 Task: Search one way flight ticket for 5 adults, 2 children, 1 infant in seat and 2 infants on lap in economy from Kenai: Kenai Municipal Airport to Fort Wayne: Fort Wayne International Airport on 5-4-2023. Choice of flights is Alaska. Number of bags: 1 carry on bag and 1 checked bag. Price is upto 87000. Outbound departure time preference is 22:45.
Action: Mouse moved to (316, 273)
Screenshot: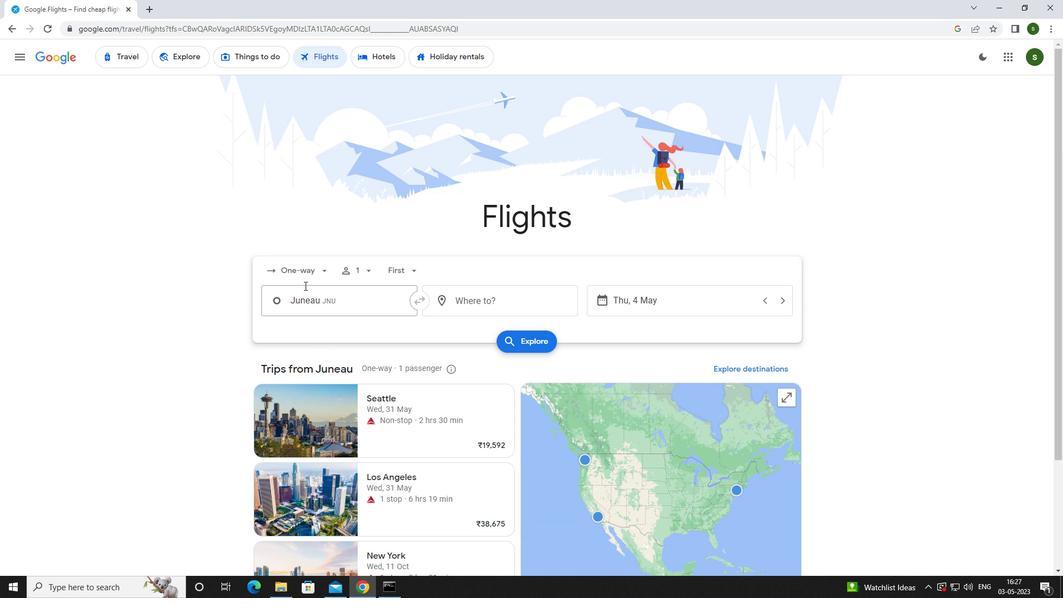 
Action: Mouse pressed left at (316, 273)
Screenshot: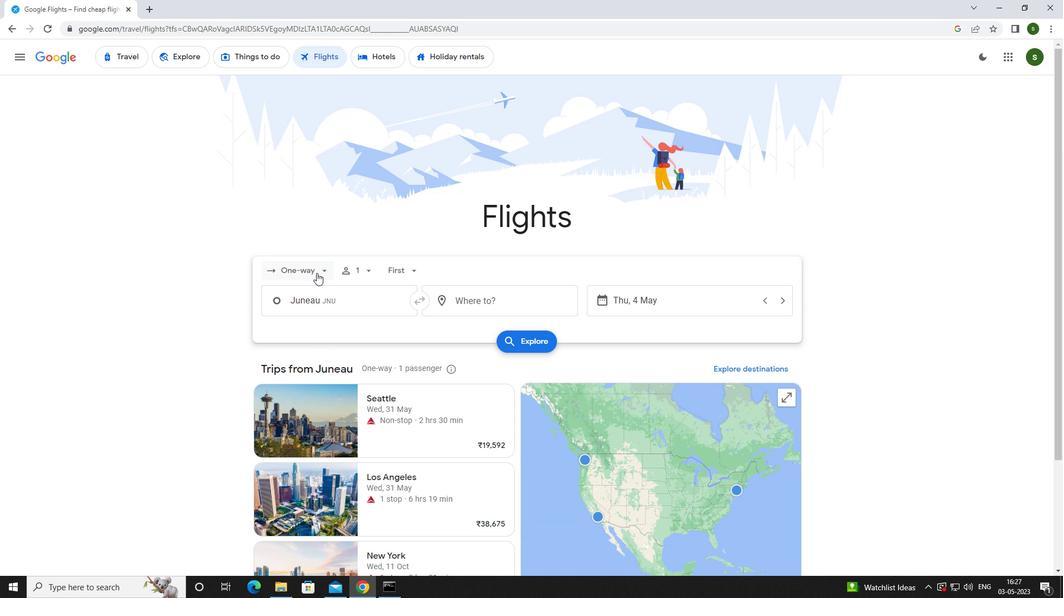 
Action: Mouse moved to (320, 316)
Screenshot: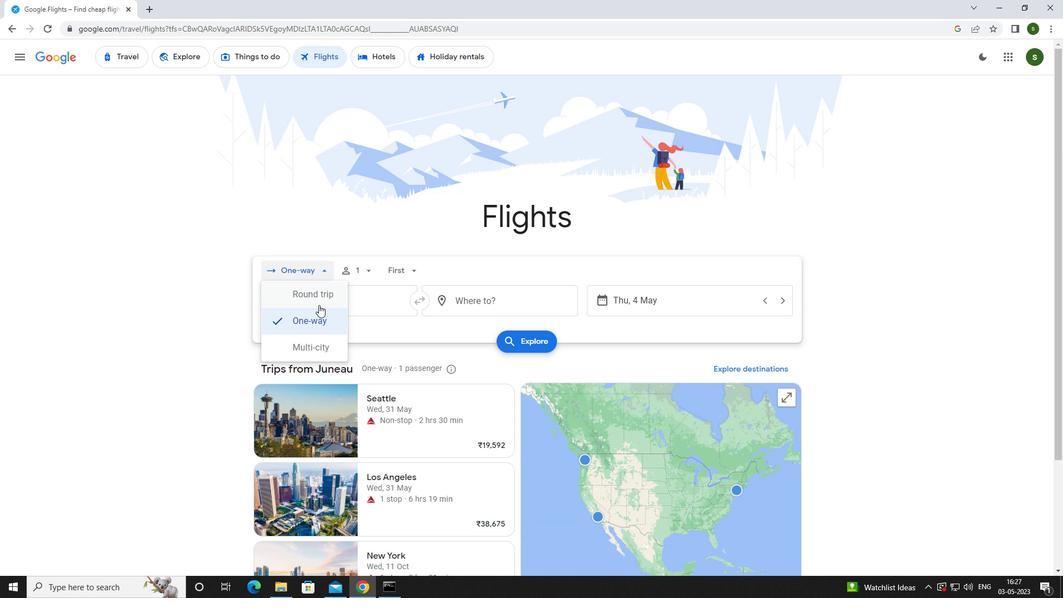 
Action: Mouse pressed left at (320, 316)
Screenshot: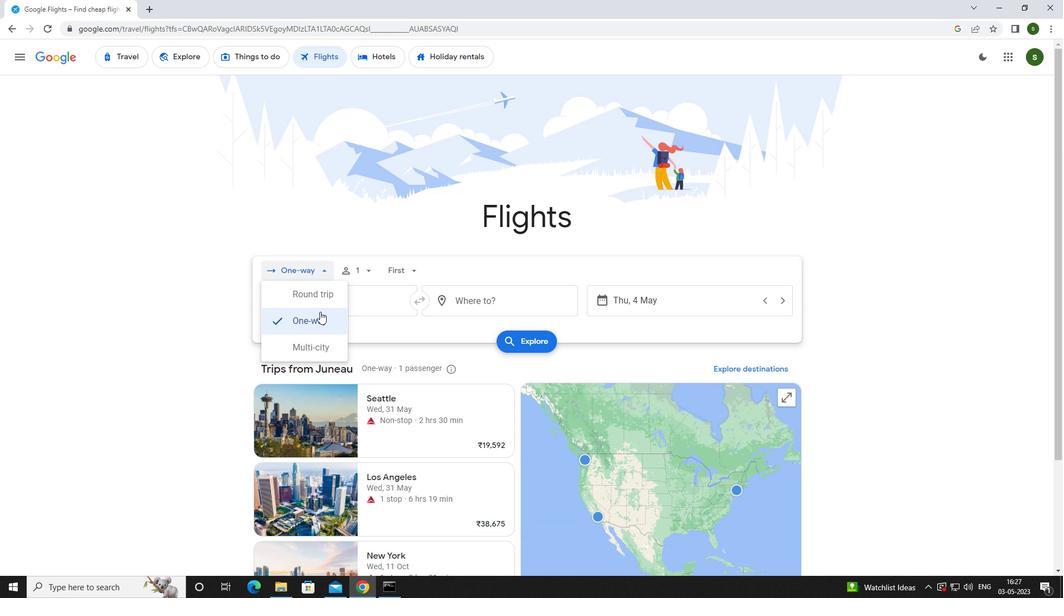 
Action: Mouse moved to (367, 272)
Screenshot: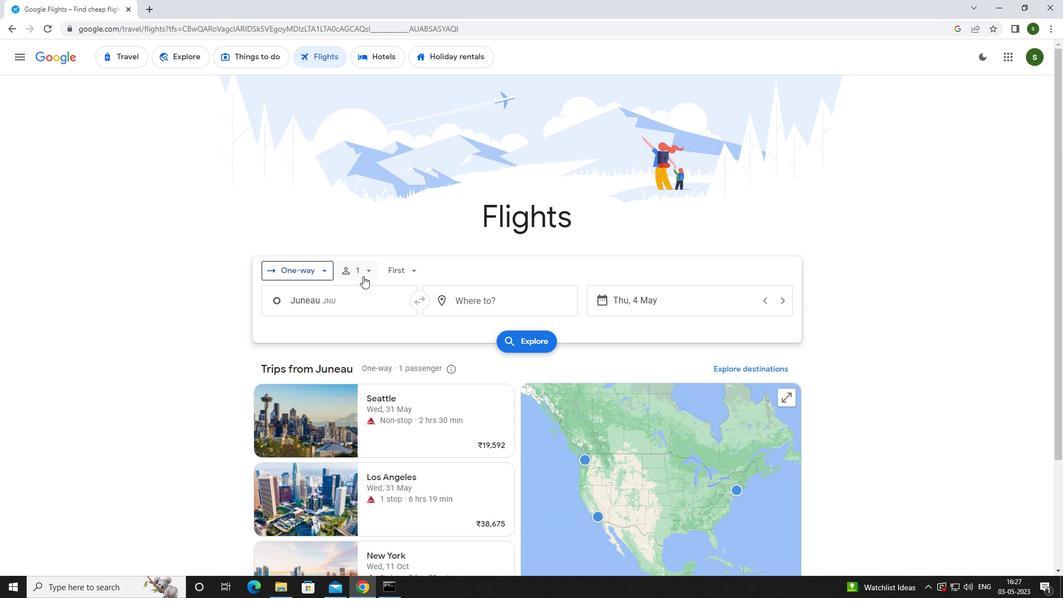 
Action: Mouse pressed left at (367, 272)
Screenshot: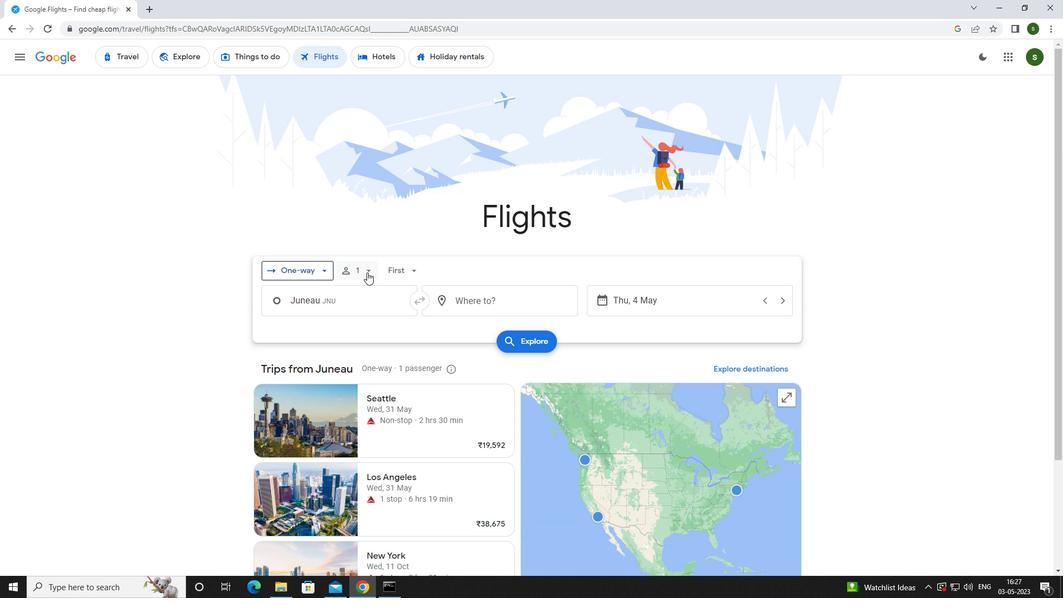 
Action: Mouse moved to (452, 299)
Screenshot: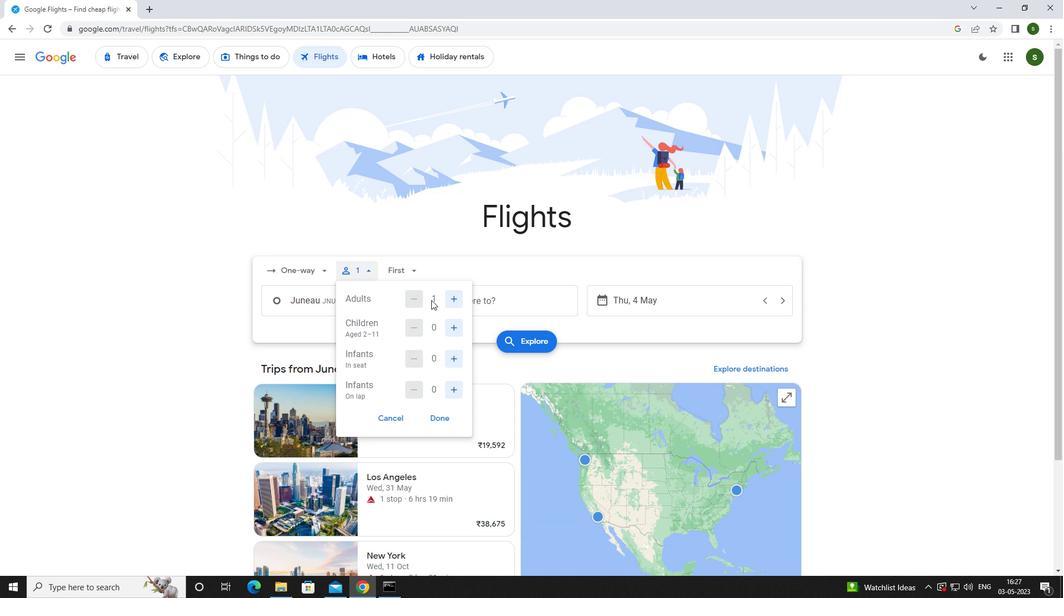 
Action: Mouse pressed left at (452, 299)
Screenshot: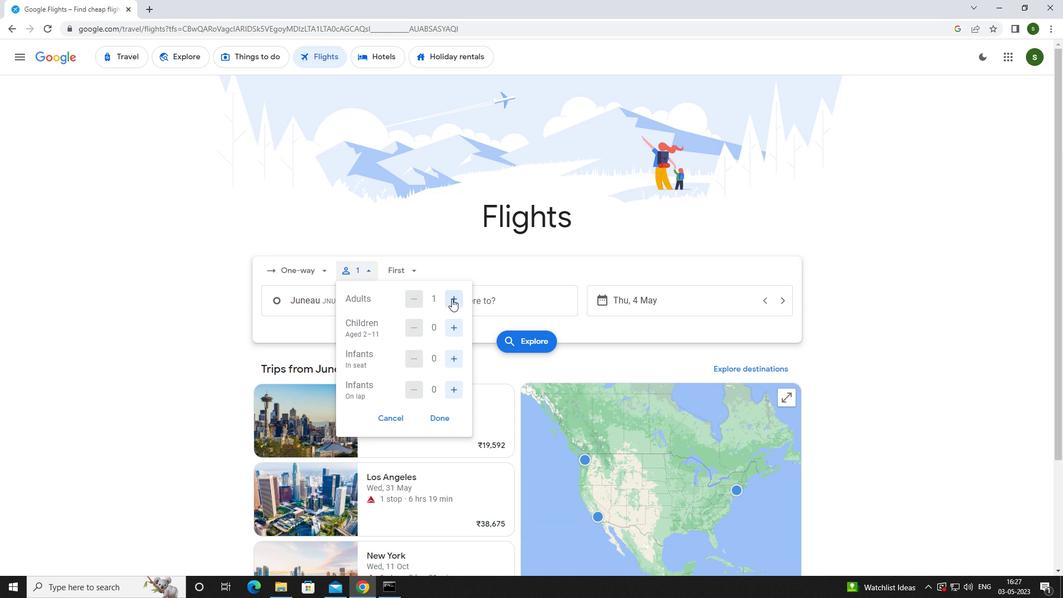 
Action: Mouse pressed left at (452, 299)
Screenshot: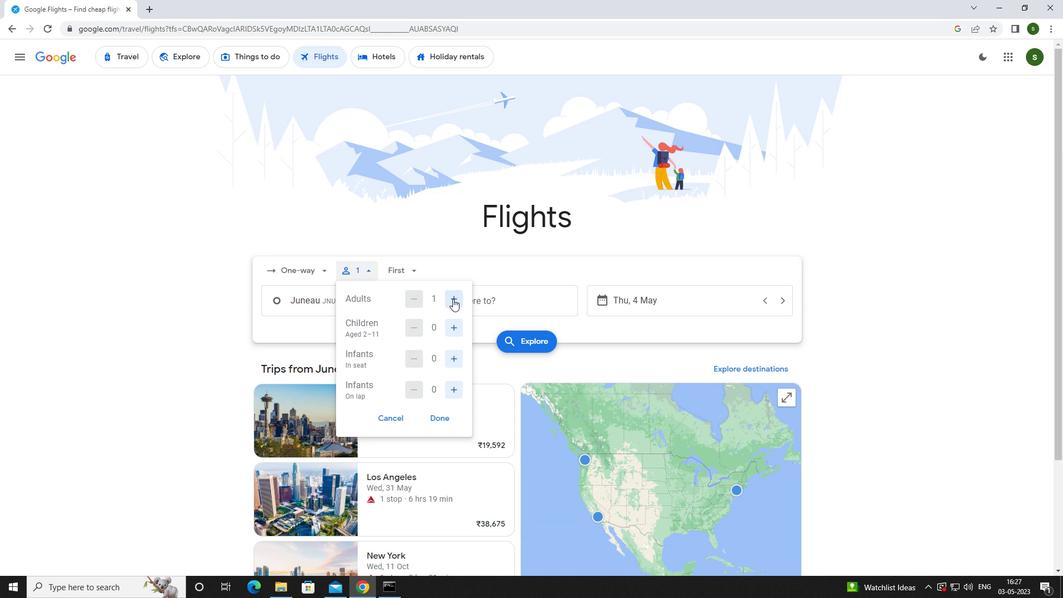 
Action: Mouse pressed left at (452, 299)
Screenshot: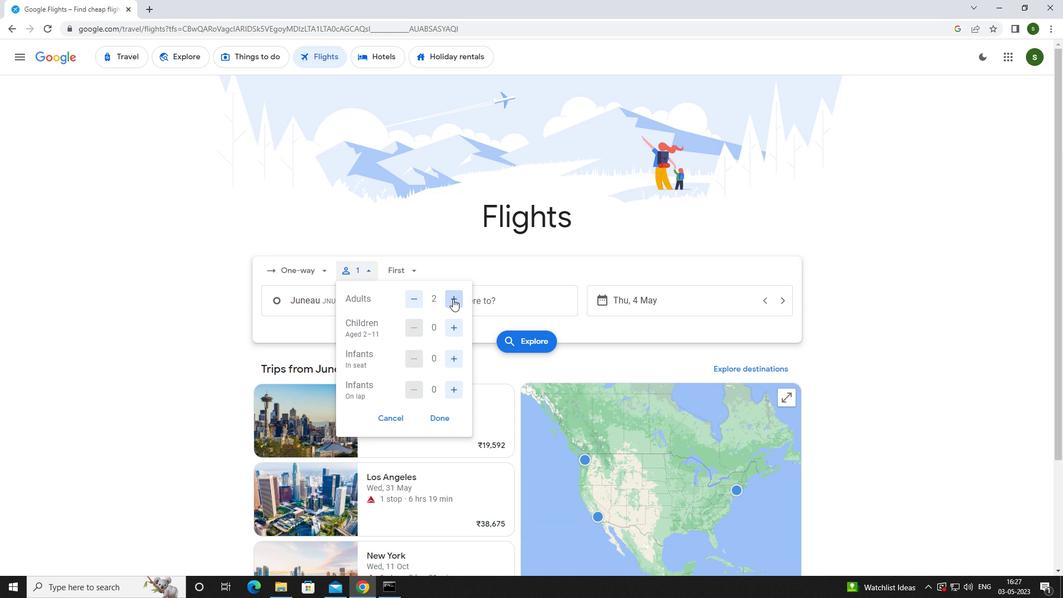
Action: Mouse pressed left at (452, 299)
Screenshot: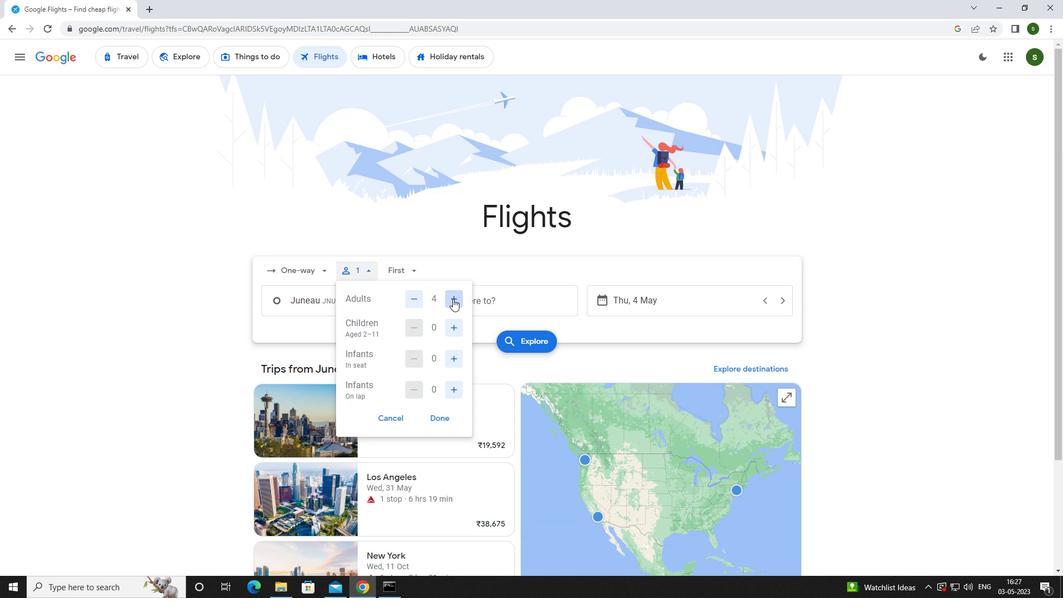 
Action: Mouse moved to (454, 324)
Screenshot: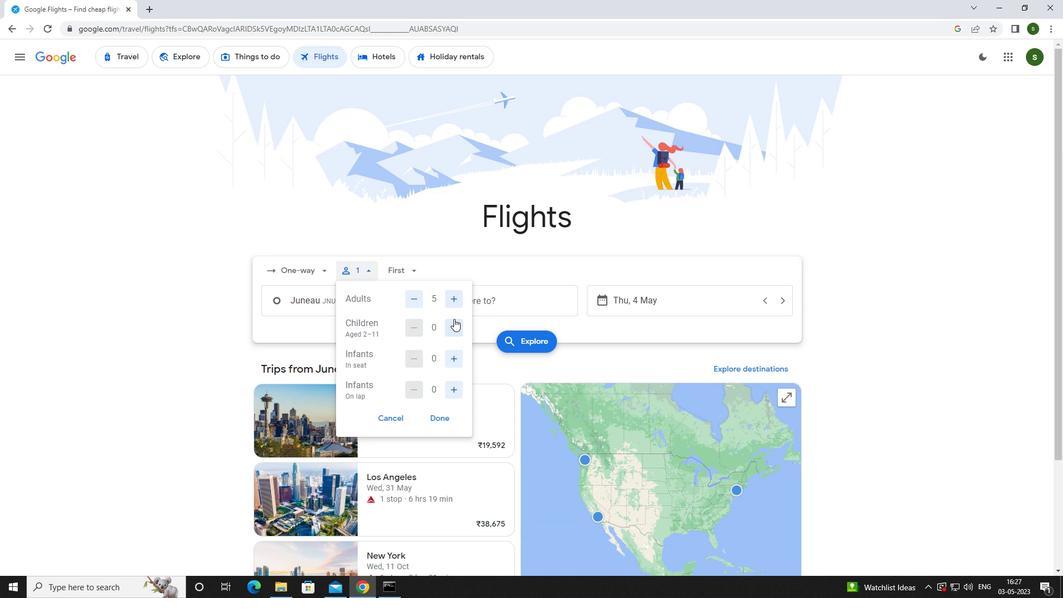 
Action: Mouse pressed left at (454, 324)
Screenshot: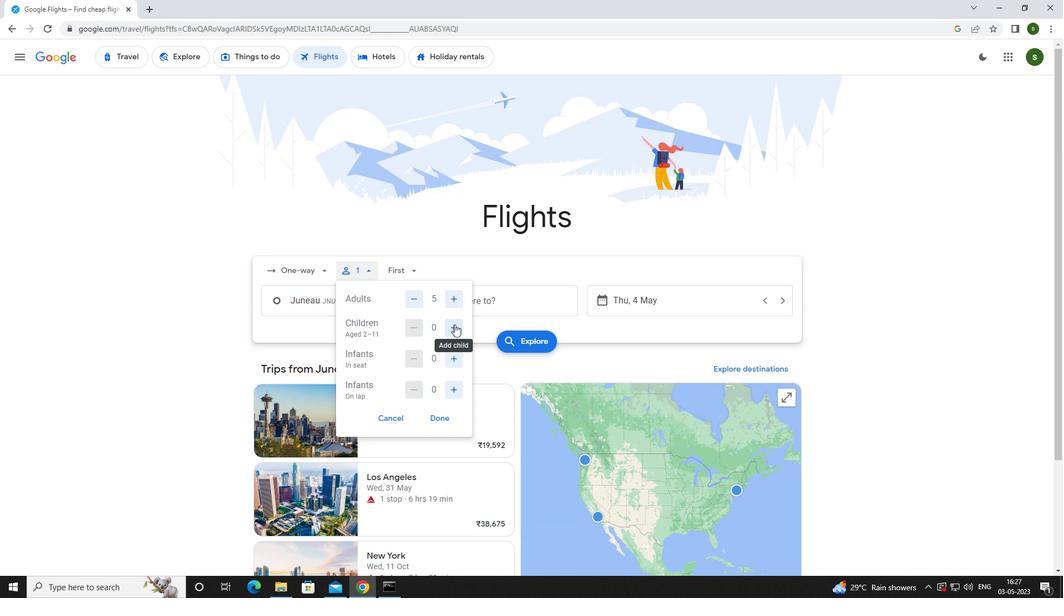 
Action: Mouse pressed left at (454, 324)
Screenshot: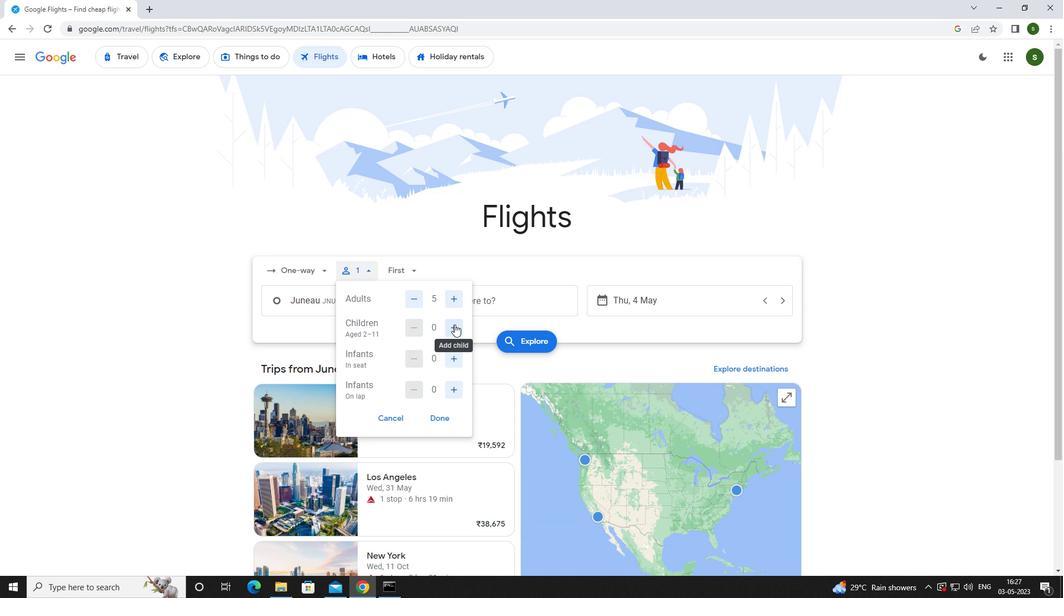 
Action: Mouse moved to (452, 358)
Screenshot: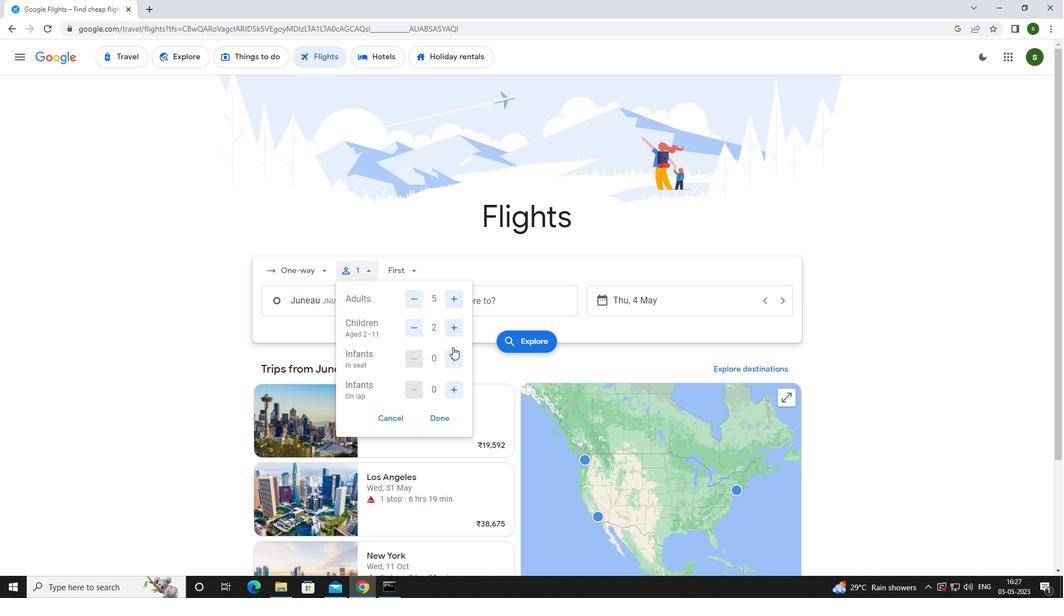 
Action: Mouse pressed left at (452, 358)
Screenshot: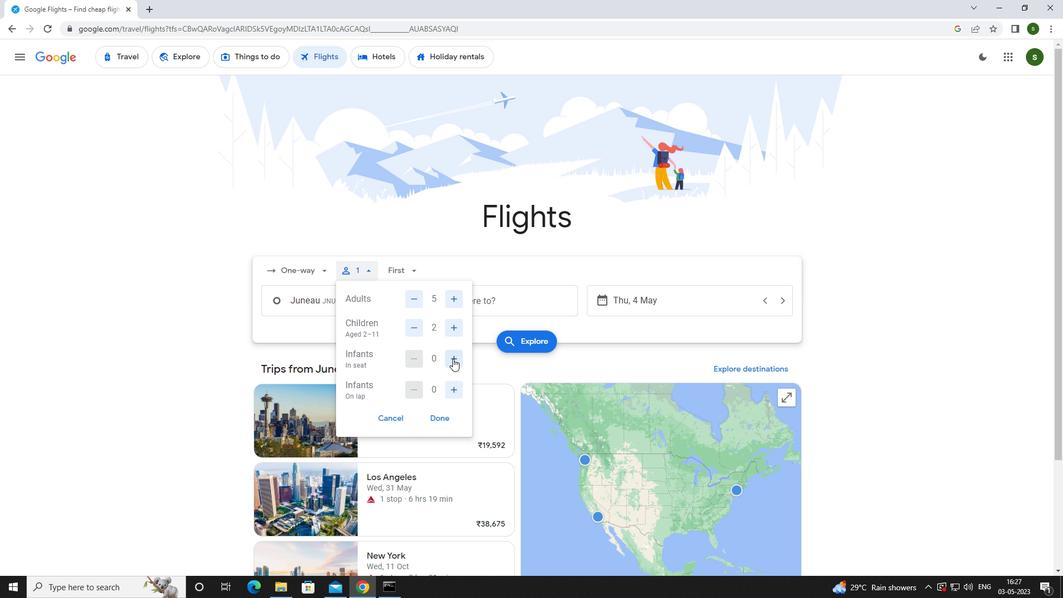 
Action: Mouse moved to (455, 393)
Screenshot: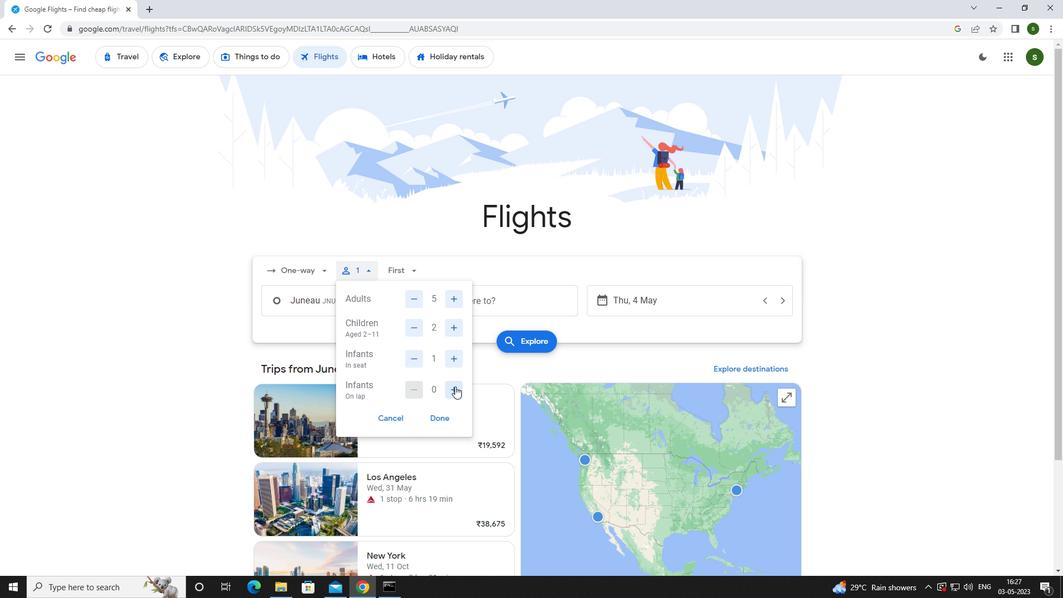 
Action: Mouse pressed left at (455, 393)
Screenshot: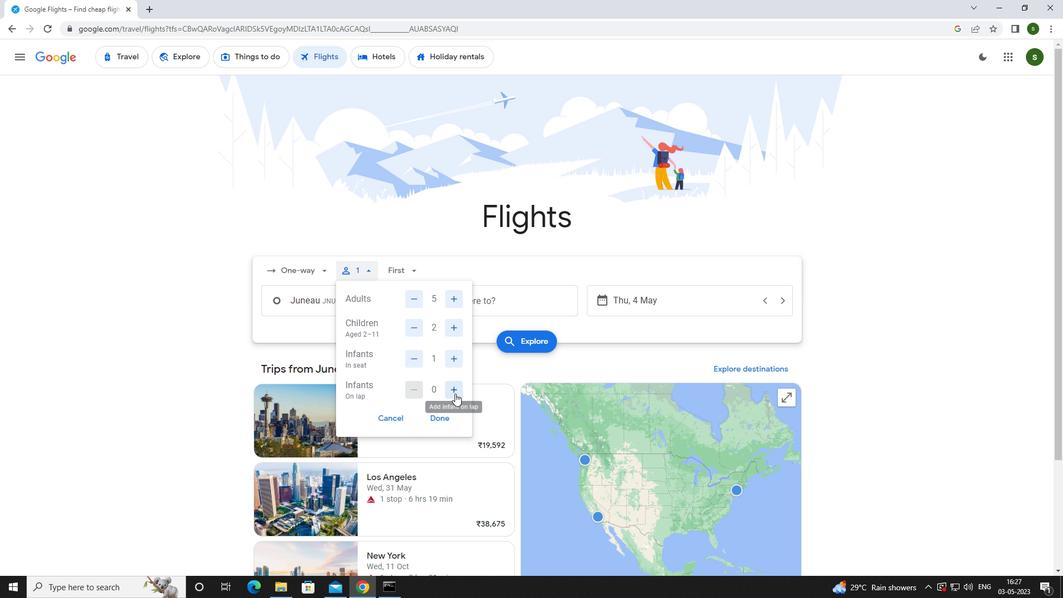 
Action: Mouse moved to (413, 264)
Screenshot: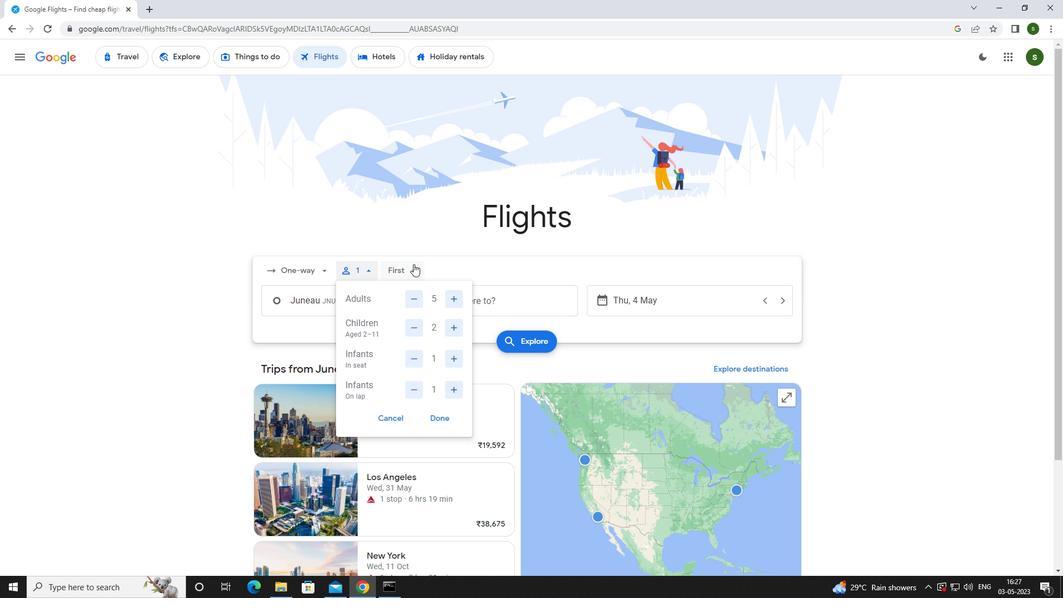 
Action: Mouse pressed left at (413, 264)
Screenshot: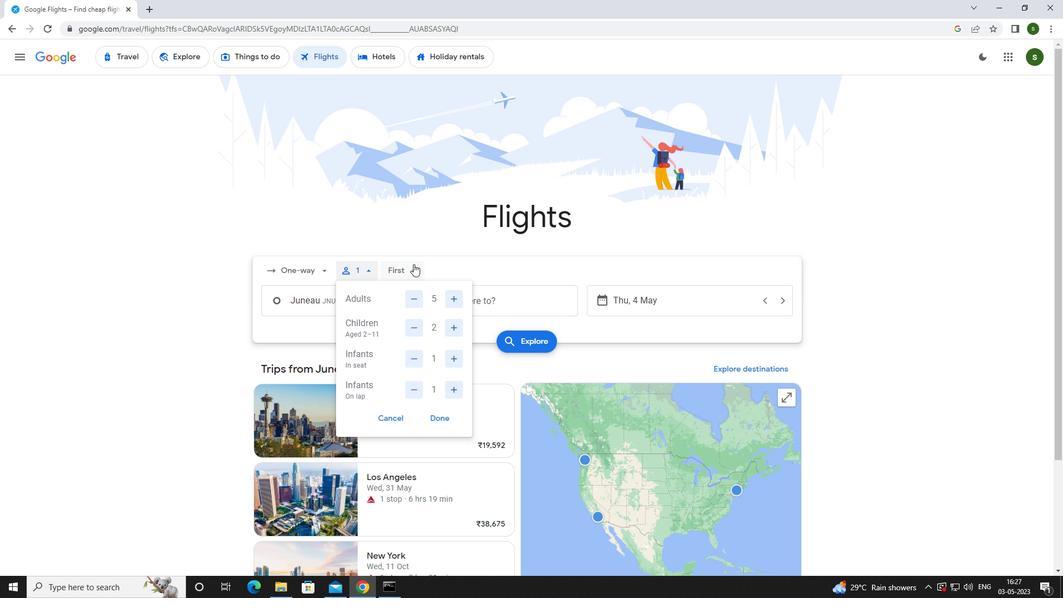 
Action: Mouse moved to (422, 296)
Screenshot: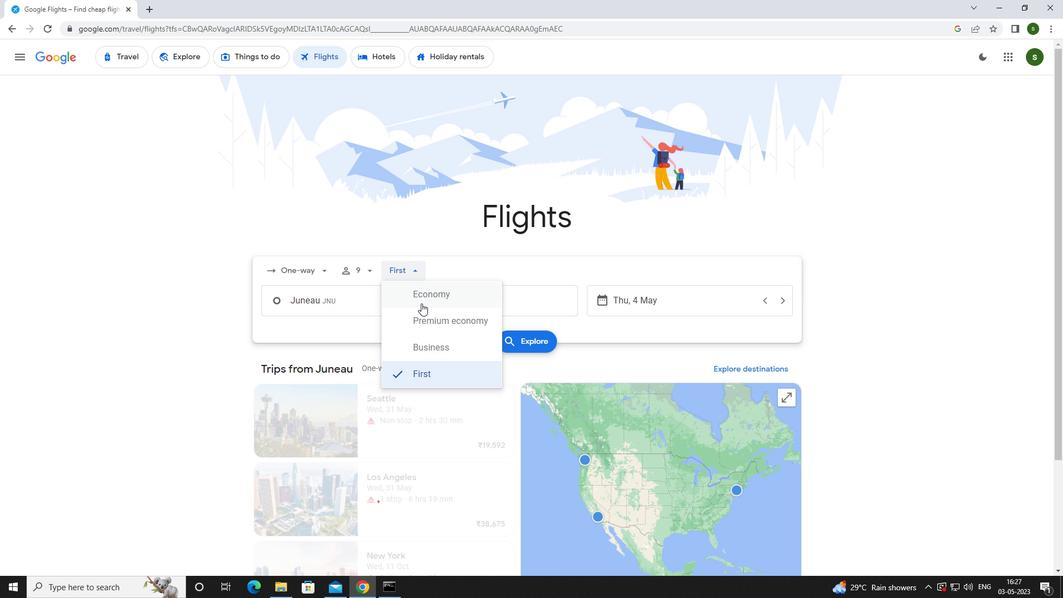 
Action: Mouse pressed left at (422, 296)
Screenshot: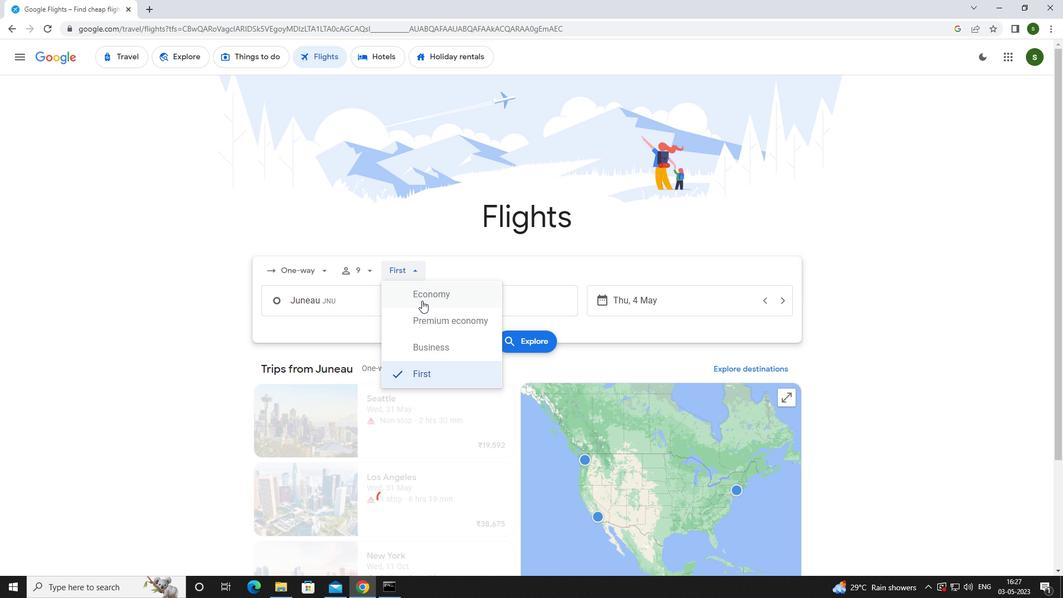 
Action: Mouse moved to (389, 302)
Screenshot: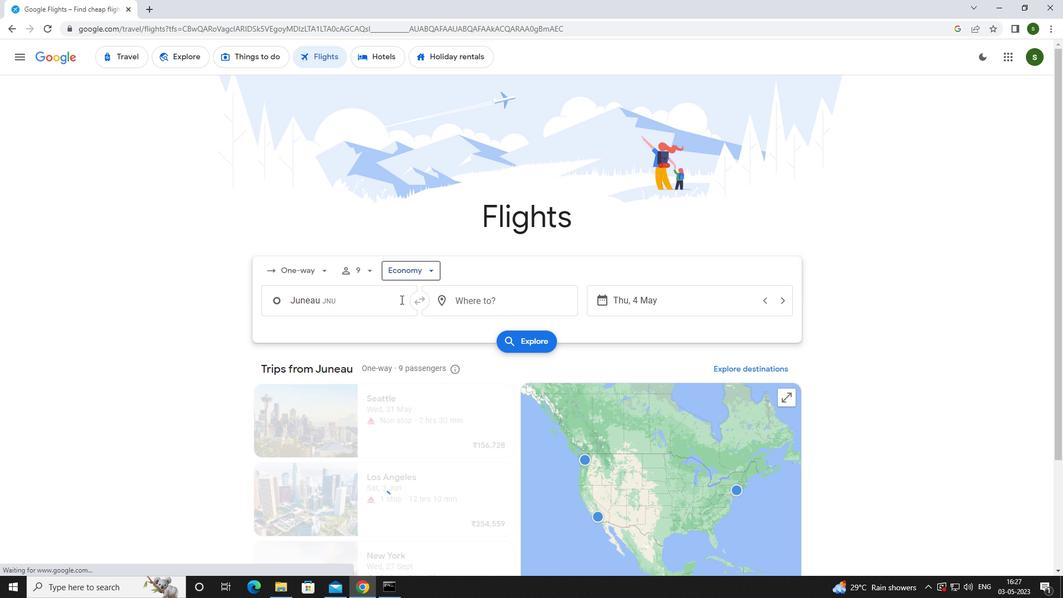 
Action: Mouse pressed left at (389, 302)
Screenshot: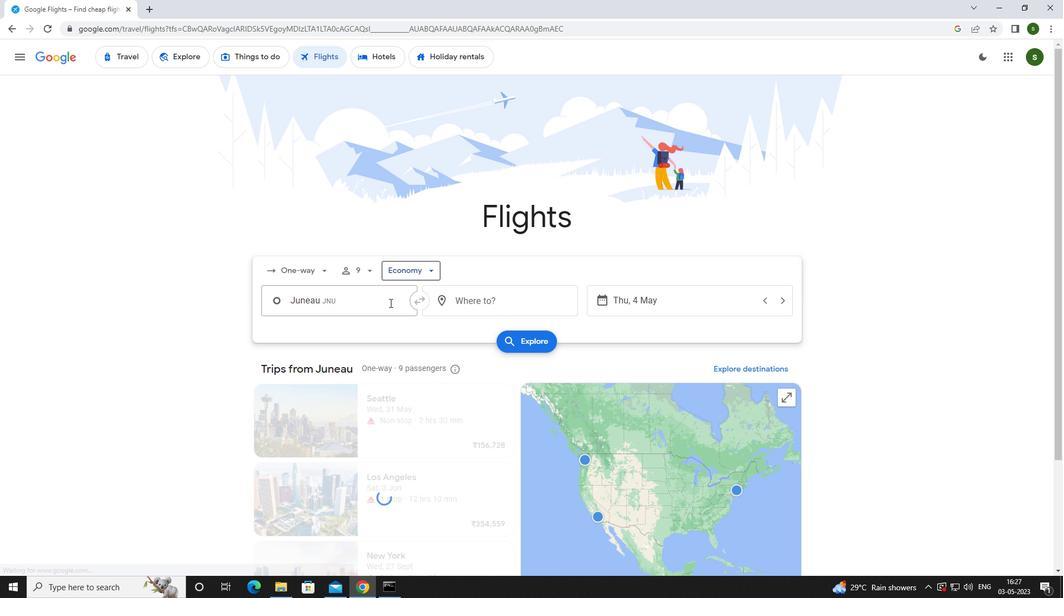 
Action: Mouse moved to (388, 302)
Screenshot: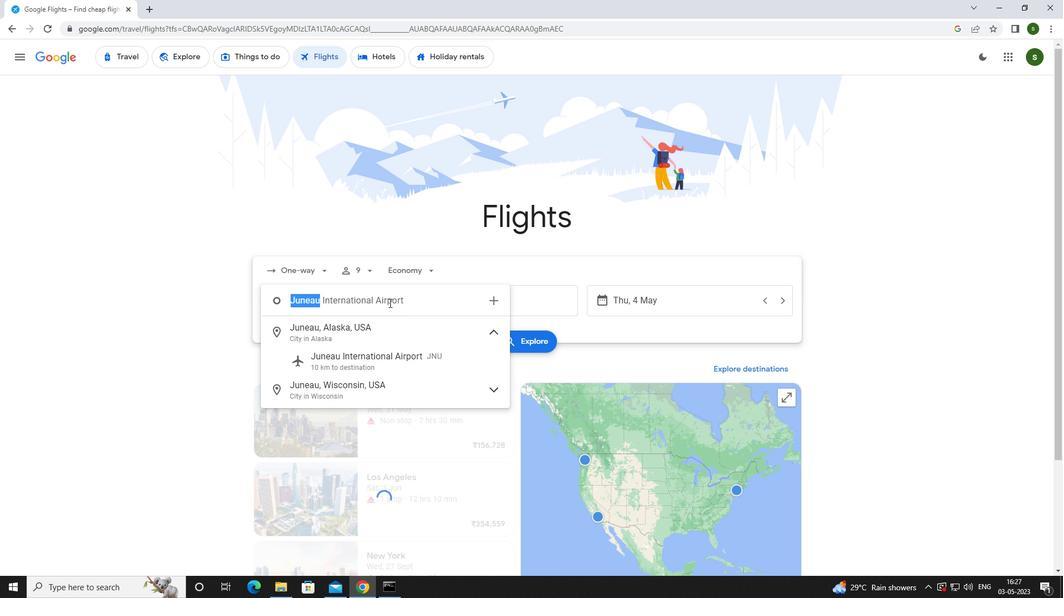 
Action: Key pressed <Key.caps_lock>k<Key.caps_lock>enai
Screenshot: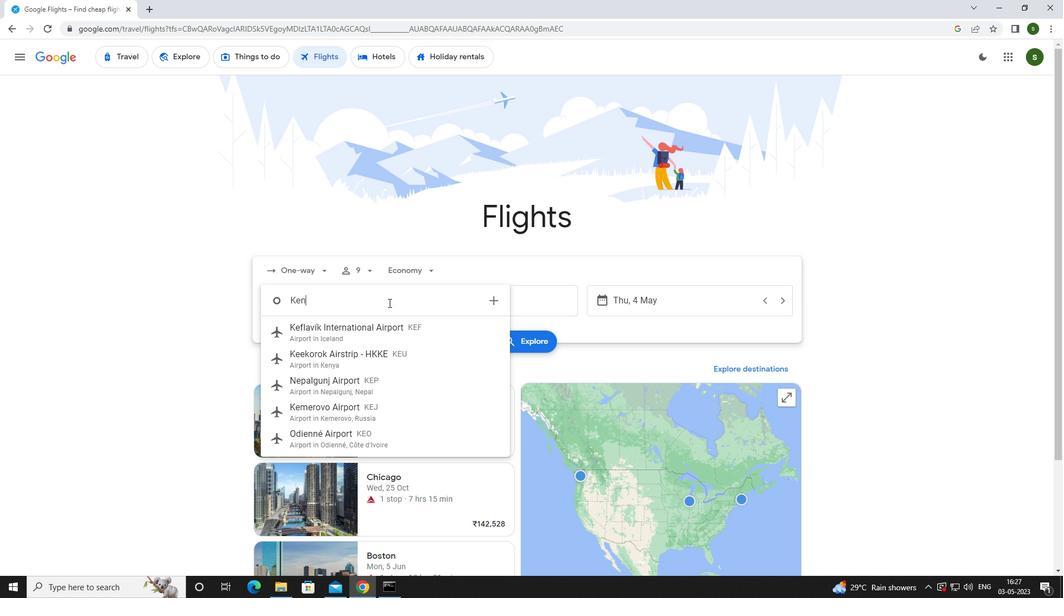 
Action: Mouse moved to (397, 388)
Screenshot: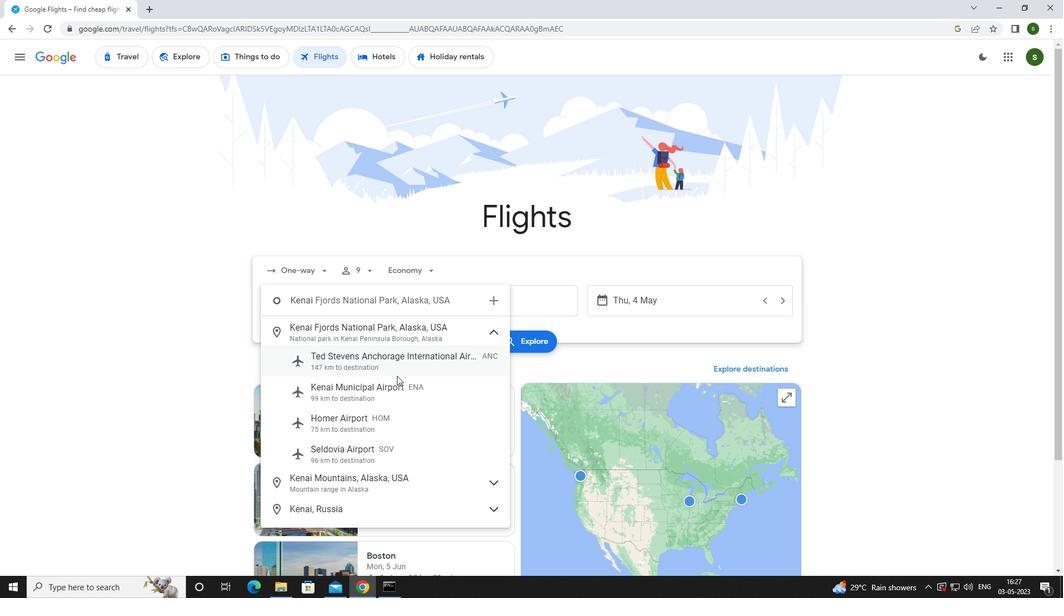 
Action: Mouse pressed left at (397, 388)
Screenshot: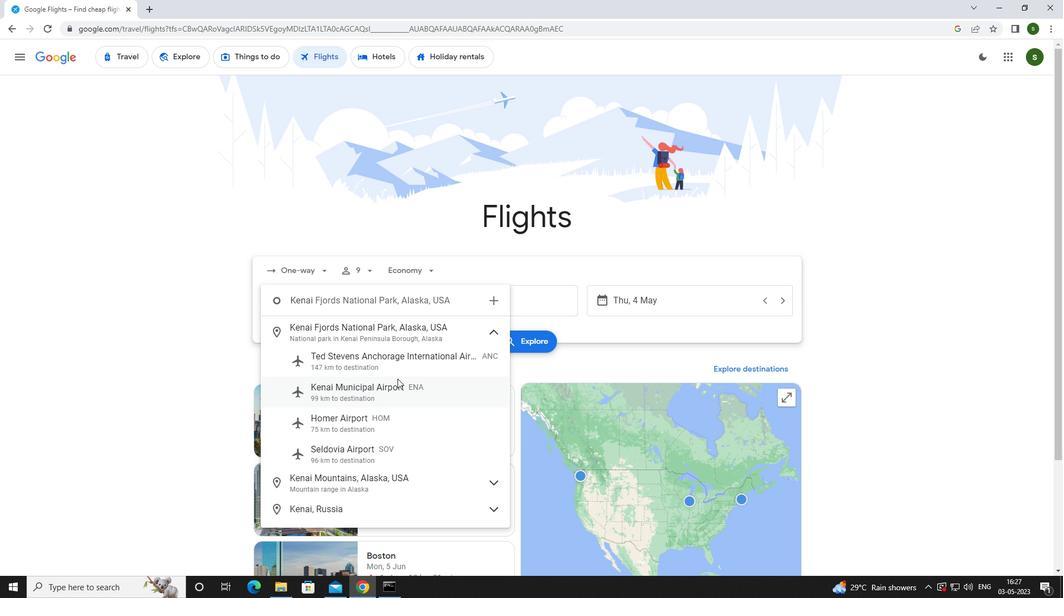 
Action: Mouse moved to (505, 299)
Screenshot: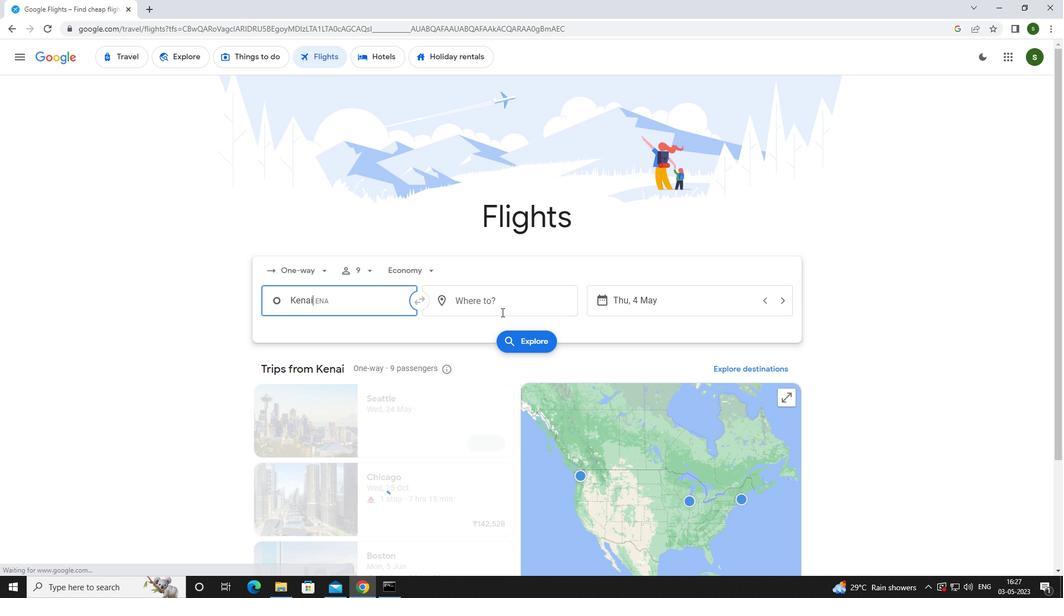 
Action: Mouse pressed left at (505, 299)
Screenshot: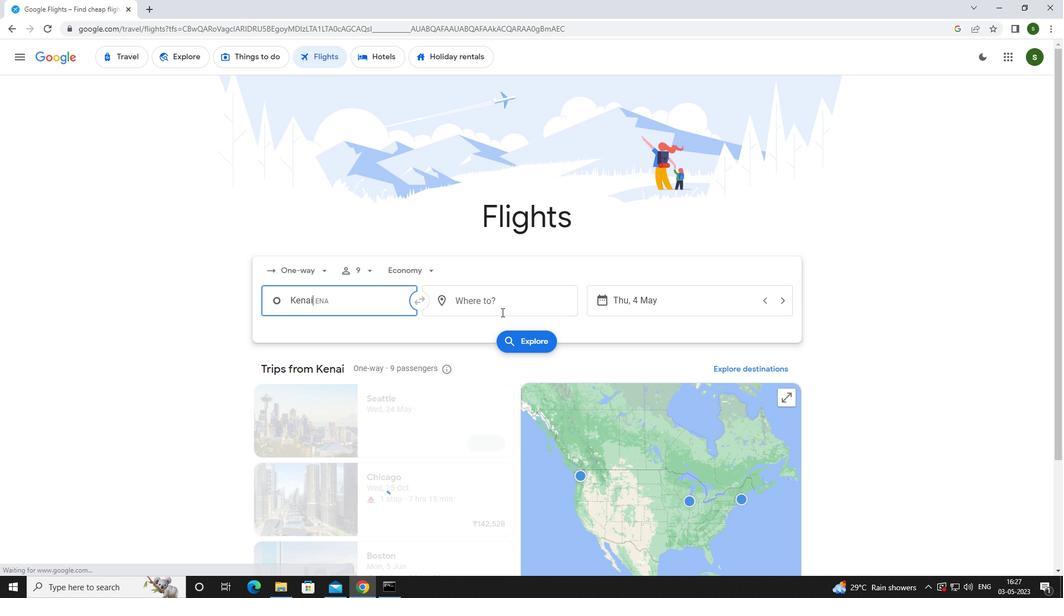 
Action: Mouse moved to (506, 297)
Screenshot: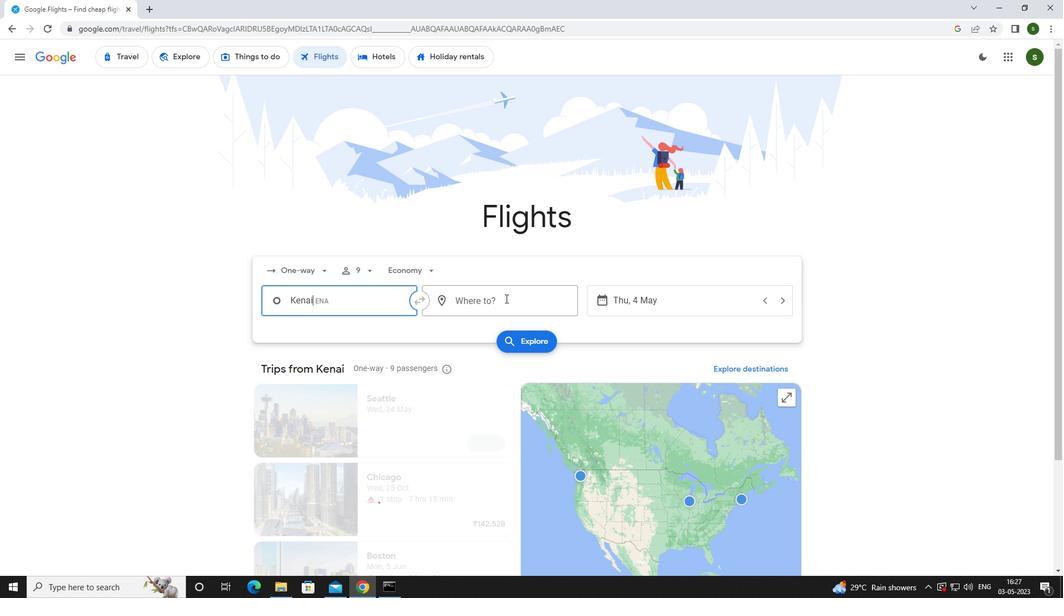 
Action: Key pressed <Key.caps_lock>
Screenshot: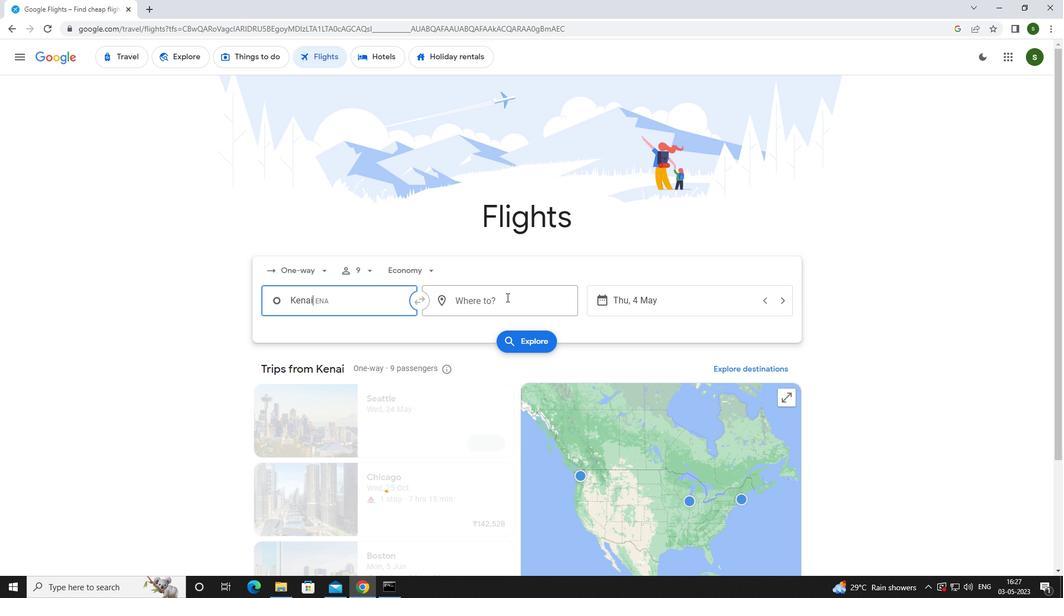 
Action: Mouse moved to (506, 297)
Screenshot: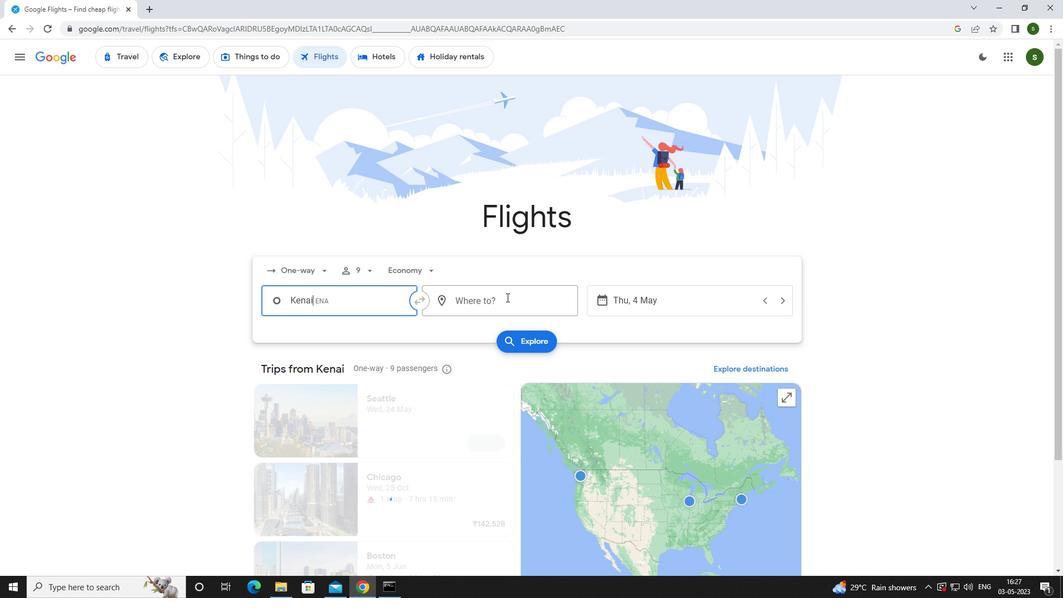 
Action: Mouse pressed left at (506, 297)
Screenshot: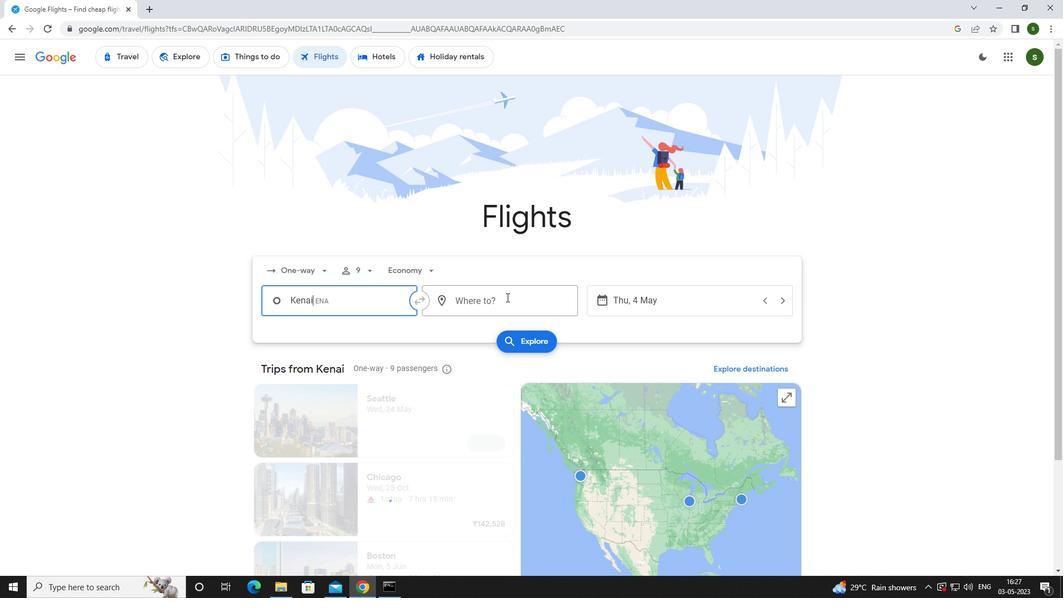 
Action: Key pressed f<Key.caps_lock>ort<Key.space><Key.caps_lock>w<Key.caps_lock>Ay
Screenshot: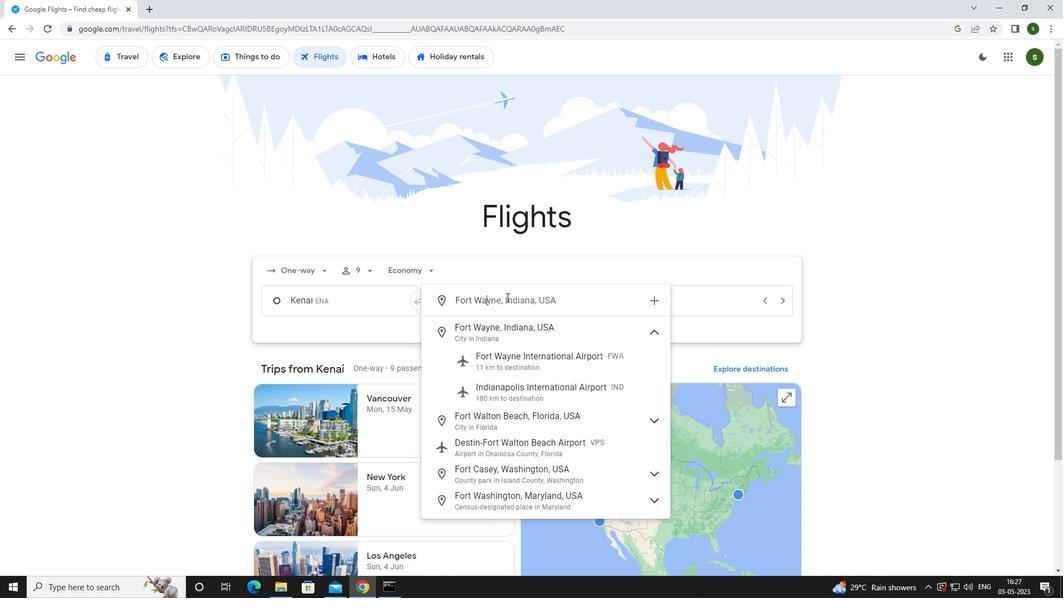 
Action: Mouse moved to (506, 355)
Screenshot: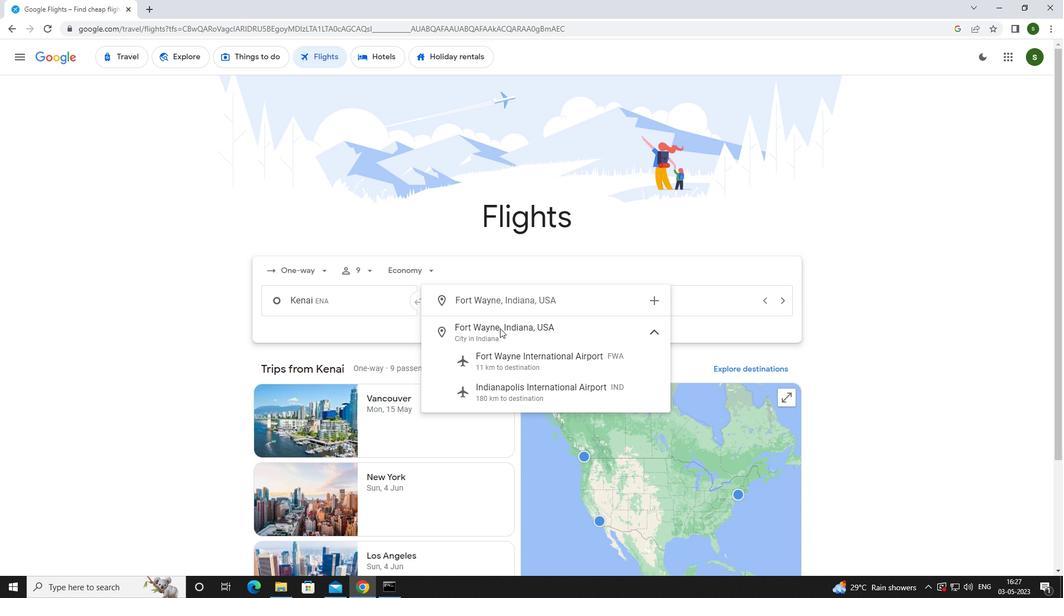 
Action: Mouse pressed left at (506, 355)
Screenshot: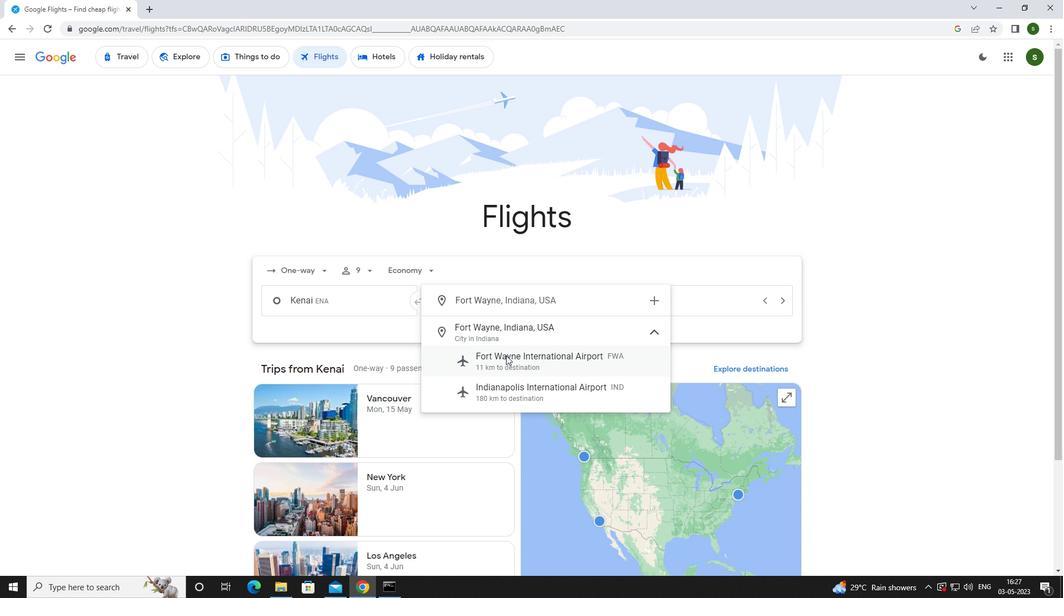 
Action: Mouse moved to (695, 307)
Screenshot: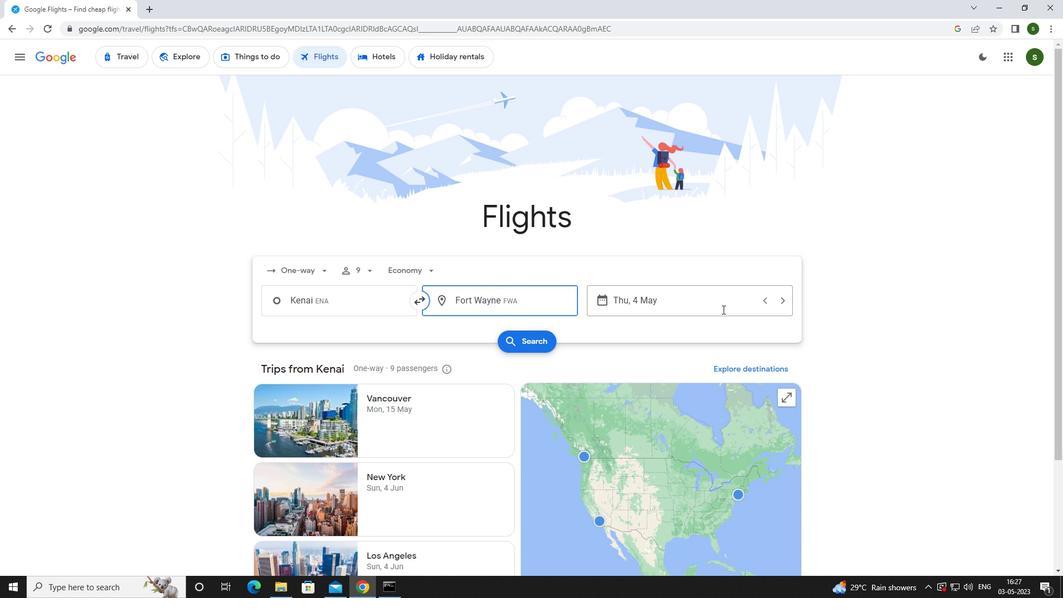 
Action: Mouse pressed left at (695, 307)
Screenshot: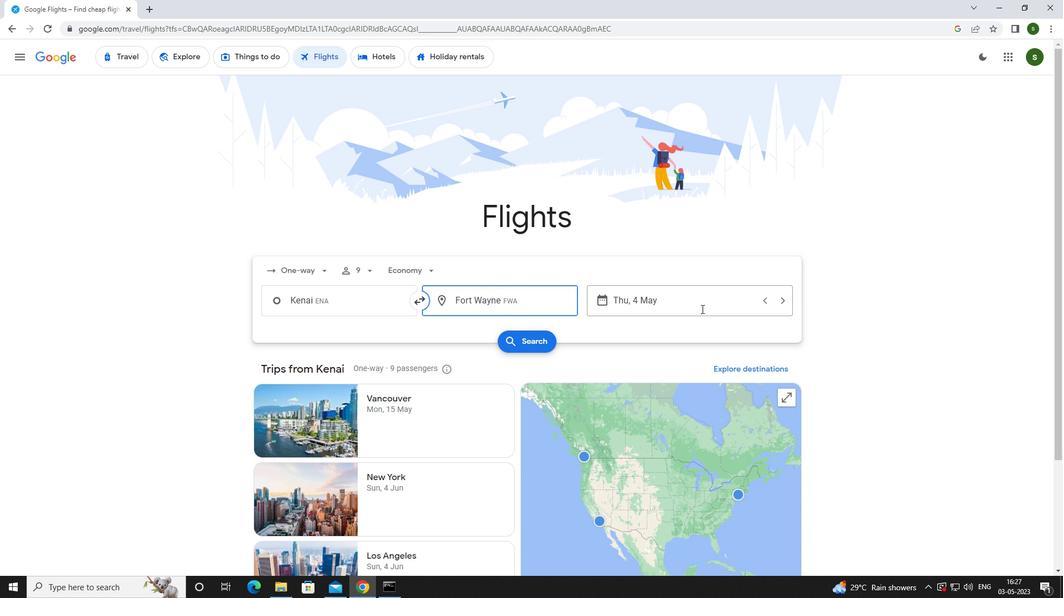 
Action: Mouse moved to (506, 371)
Screenshot: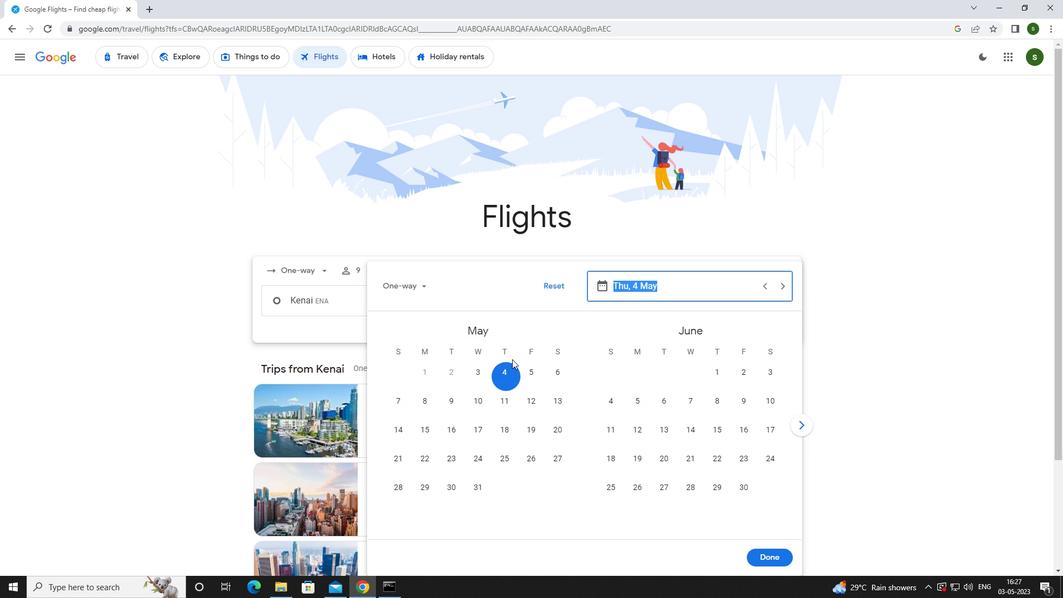 
Action: Mouse pressed left at (506, 371)
Screenshot: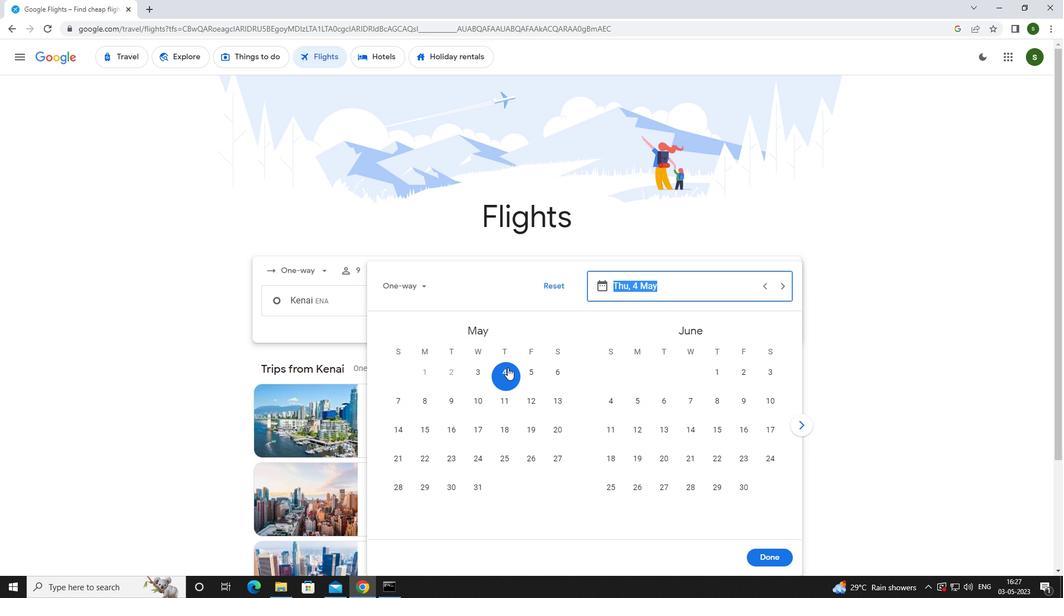 
Action: Mouse moved to (750, 552)
Screenshot: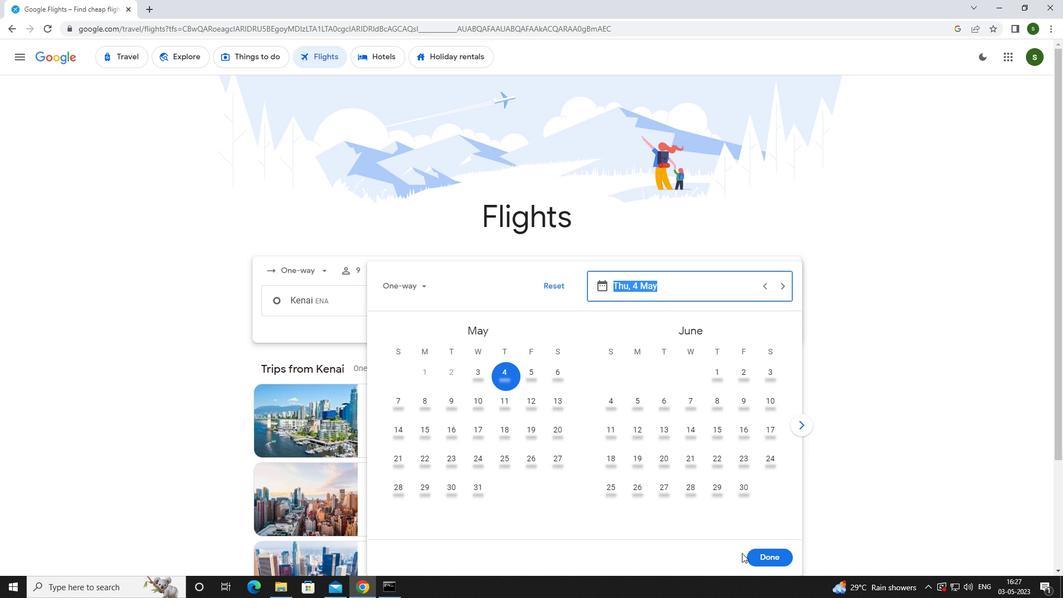 
Action: Mouse pressed left at (750, 552)
Screenshot: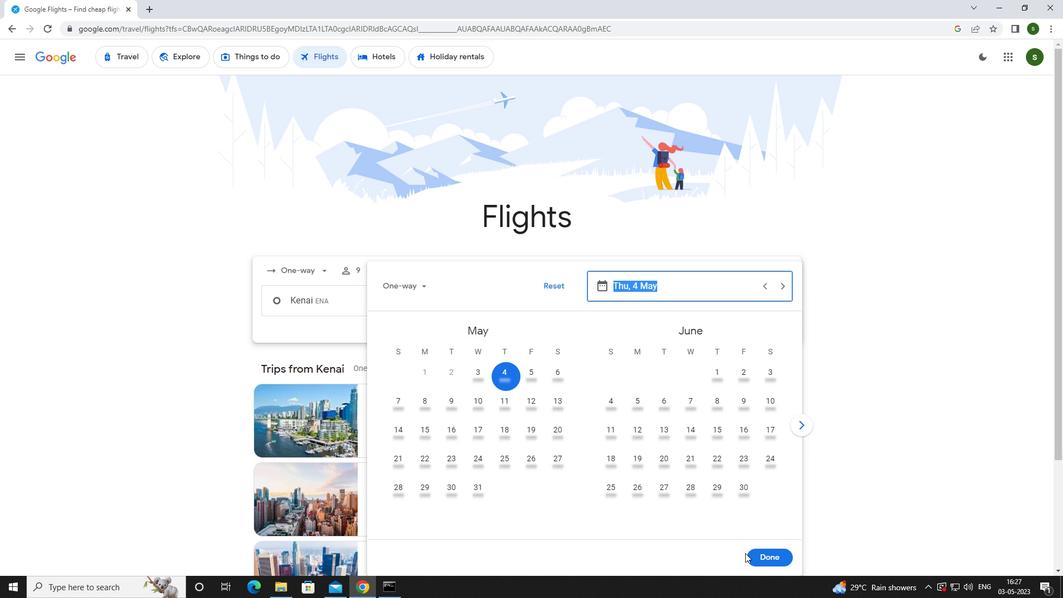 
Action: Mouse moved to (522, 345)
Screenshot: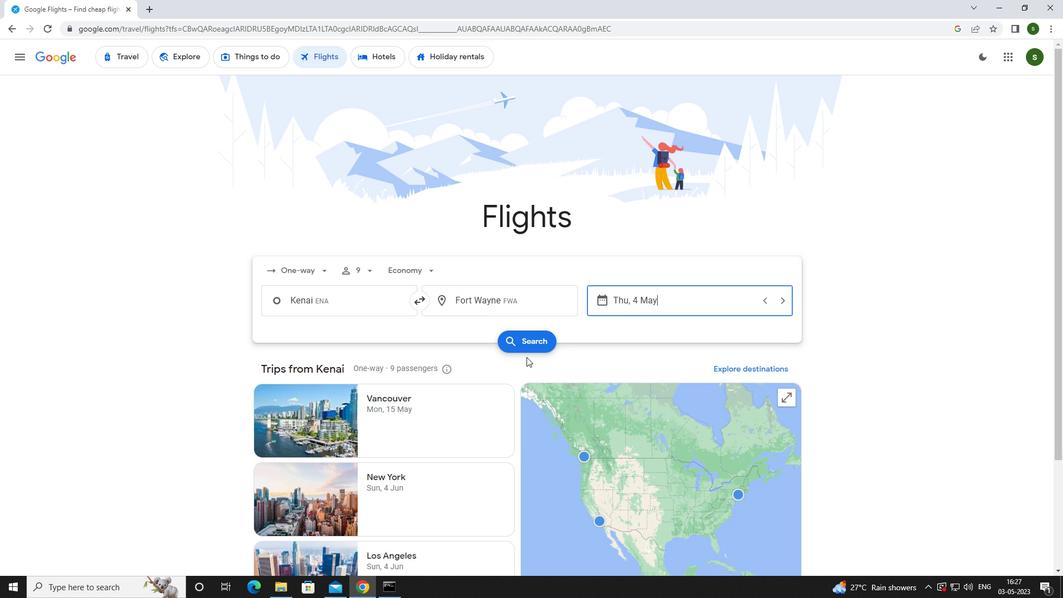 
Action: Mouse pressed left at (522, 345)
Screenshot: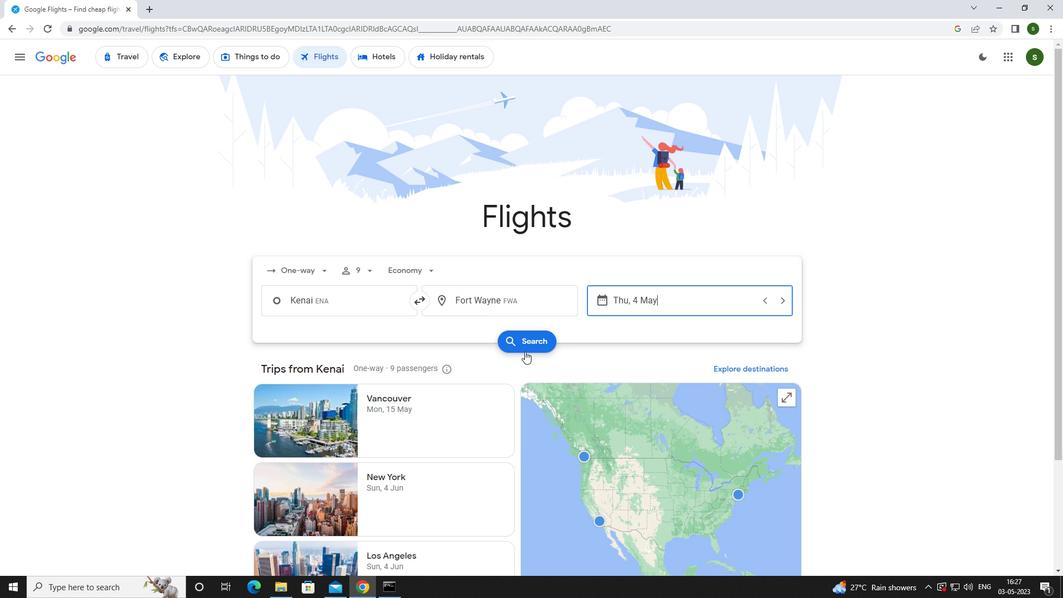 
Action: Mouse moved to (281, 162)
Screenshot: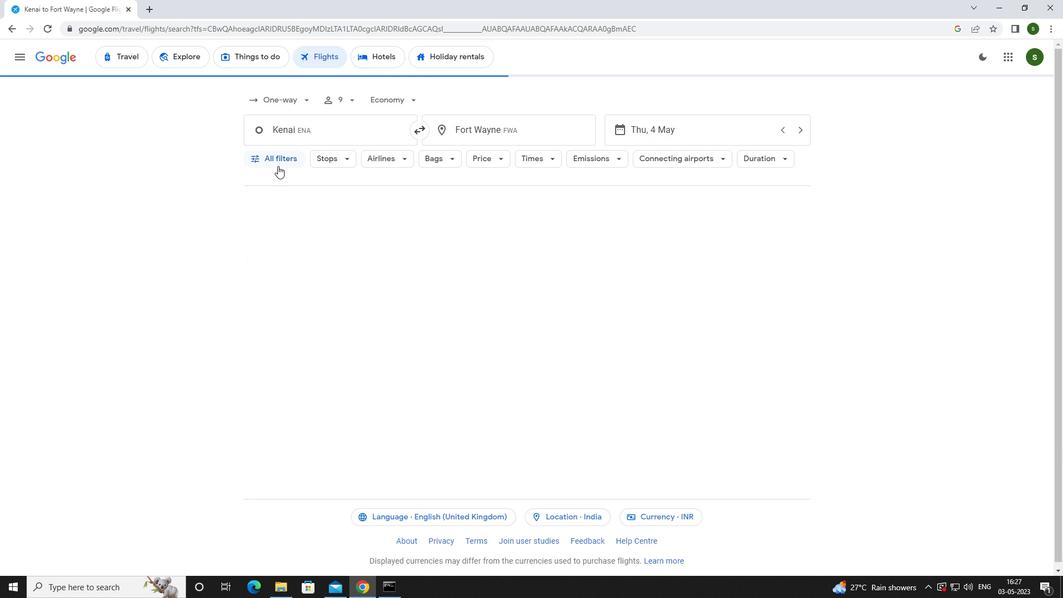
Action: Mouse pressed left at (281, 162)
Screenshot: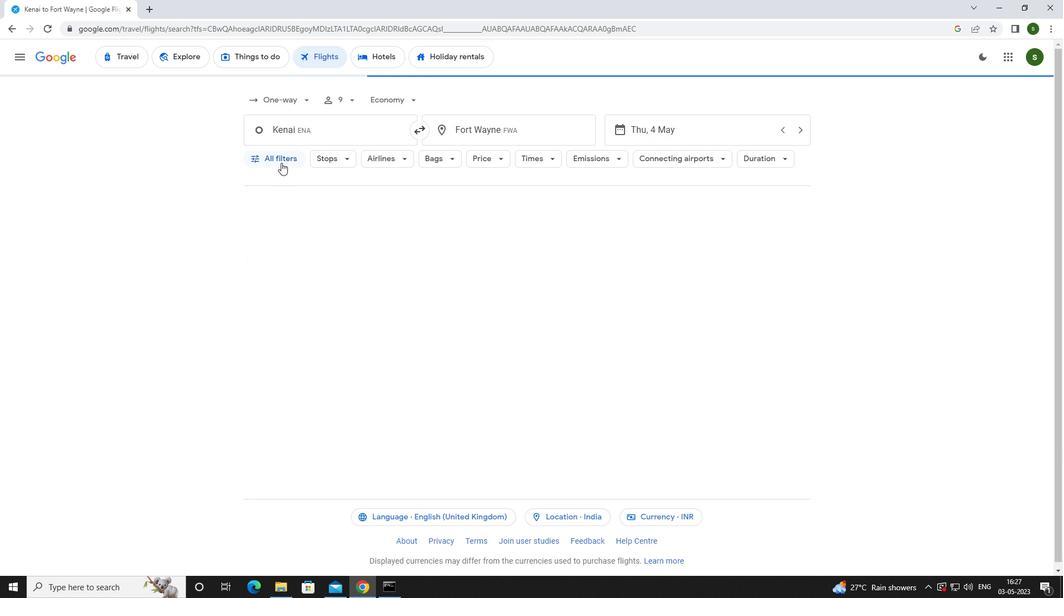 
Action: Mouse moved to (410, 393)
Screenshot: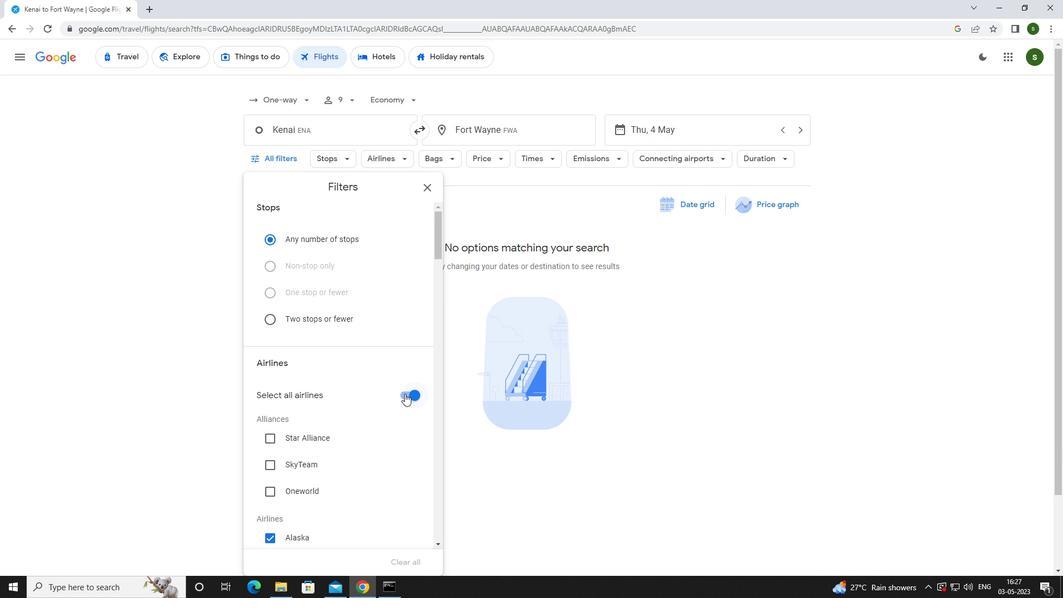 
Action: Mouse pressed left at (410, 393)
Screenshot: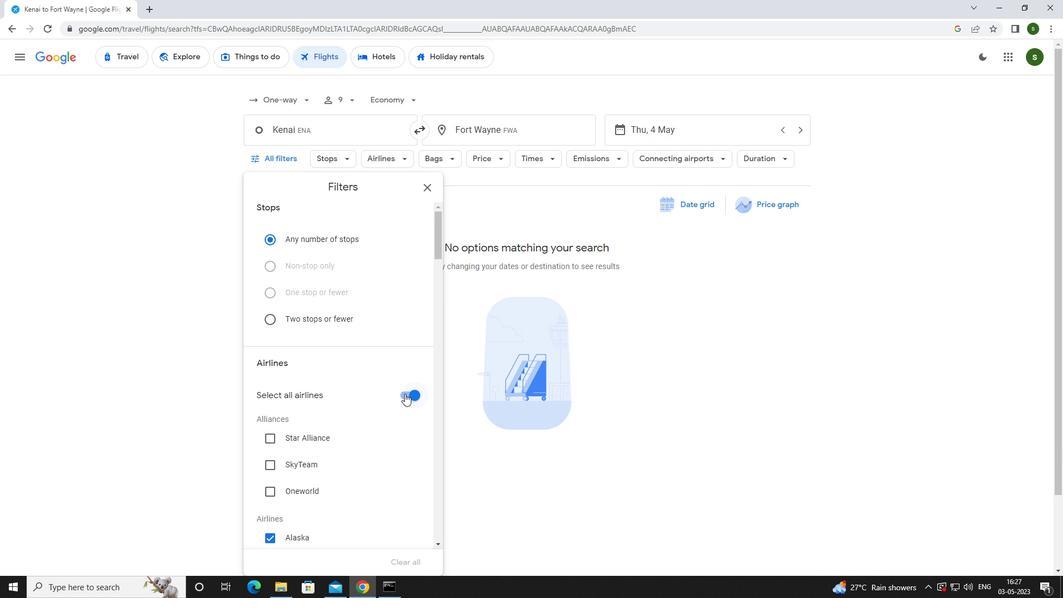
Action: Mouse moved to (359, 342)
Screenshot: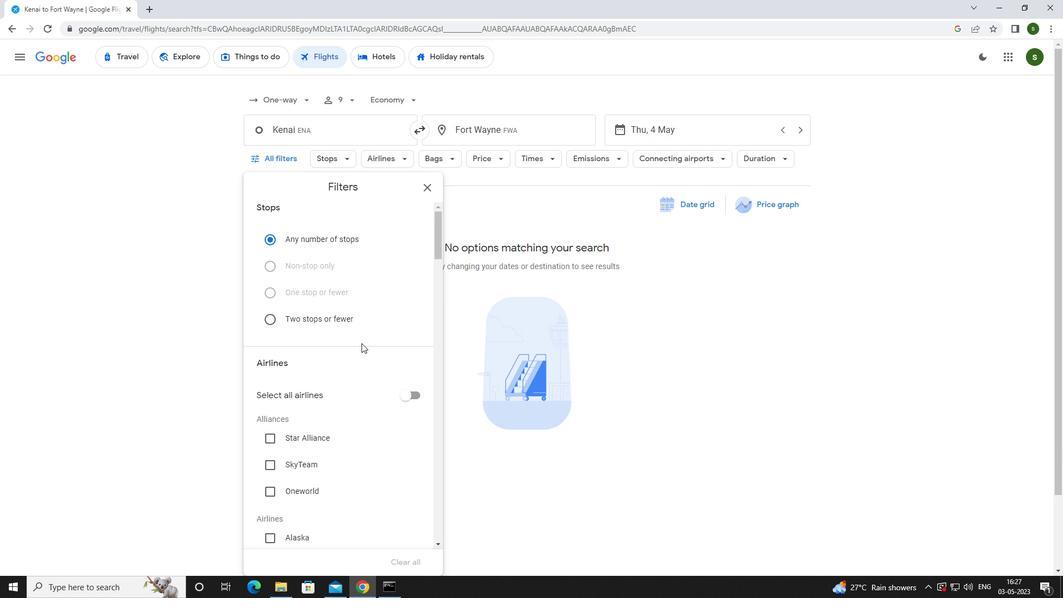 
Action: Mouse scrolled (359, 341) with delta (0, 0)
Screenshot: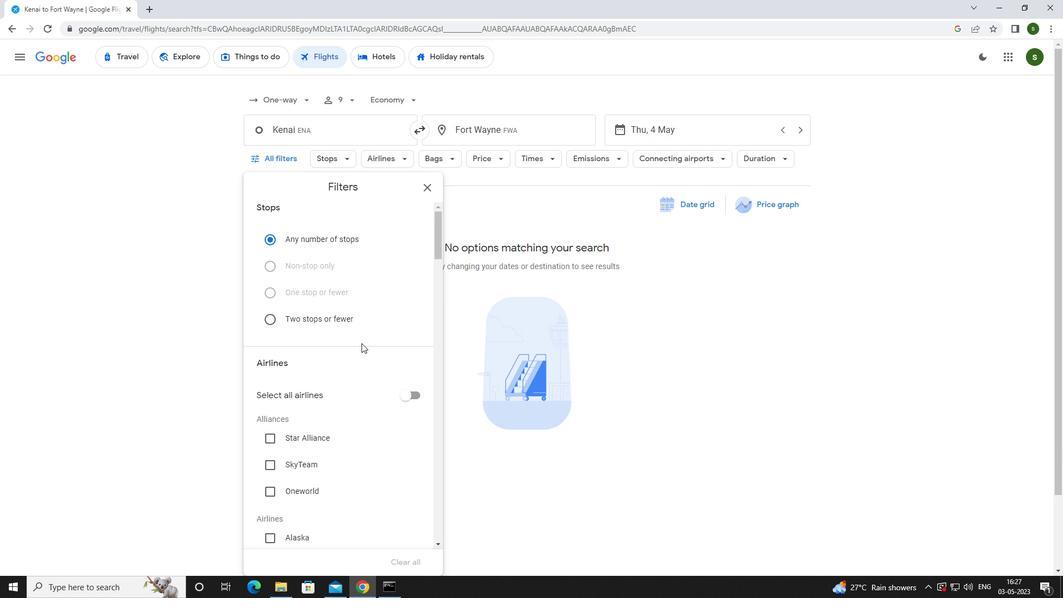 
Action: Mouse scrolled (359, 341) with delta (0, 0)
Screenshot: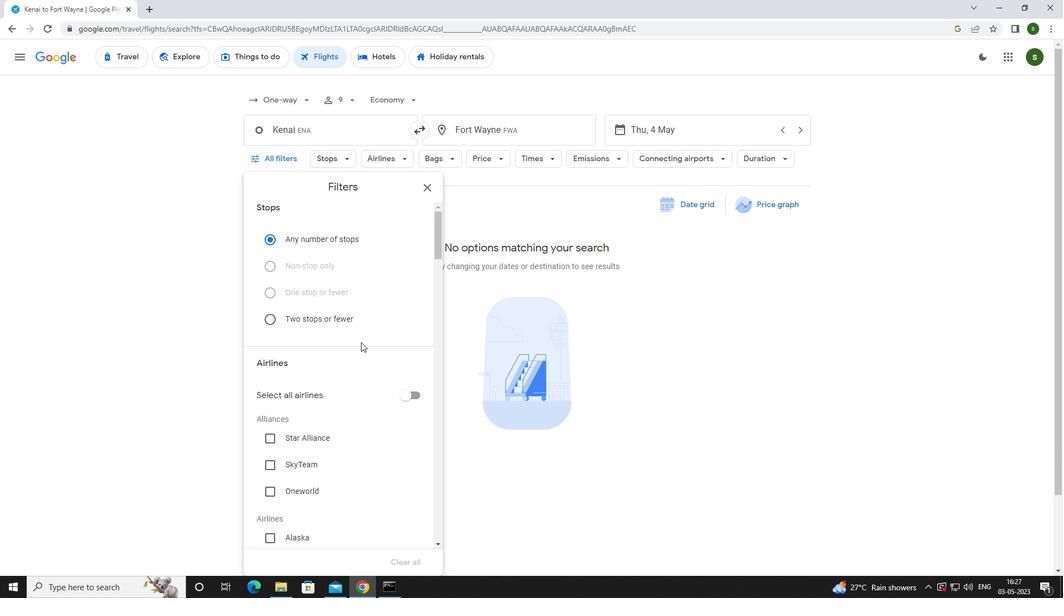 
Action: Mouse scrolled (359, 341) with delta (0, 0)
Screenshot: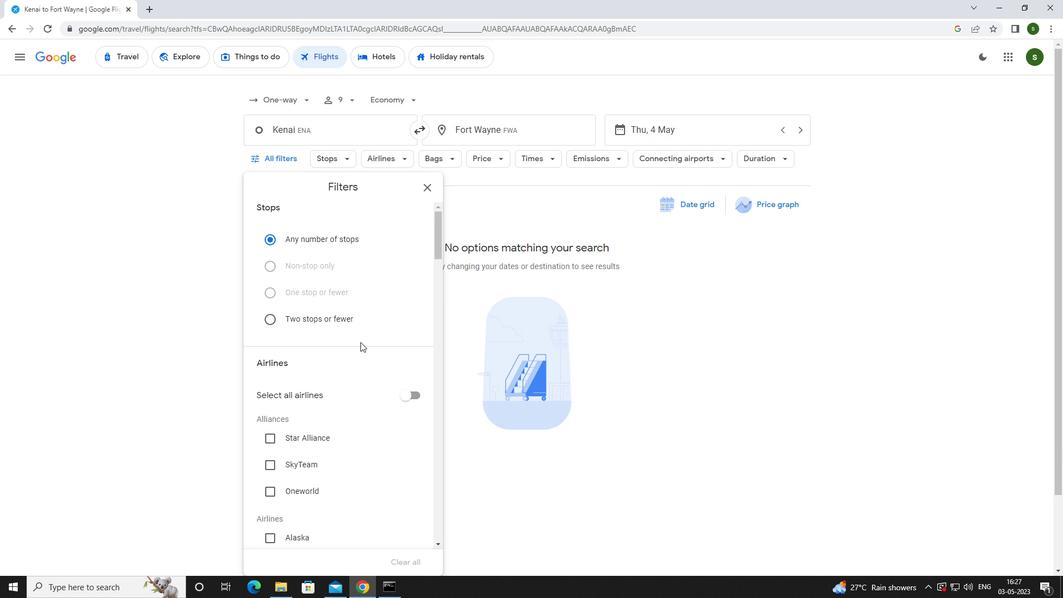 
Action: Mouse moved to (289, 369)
Screenshot: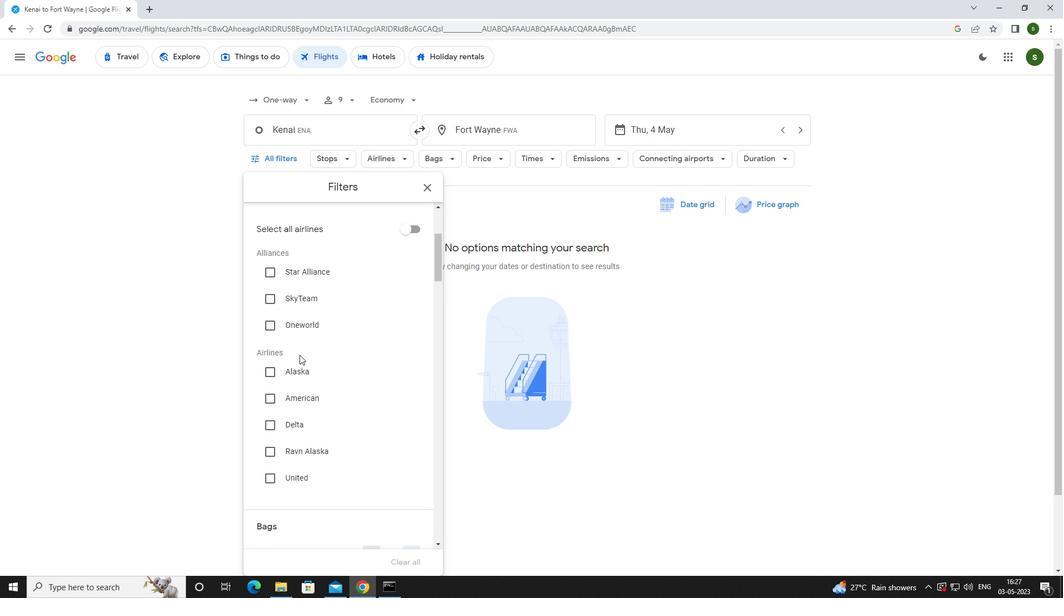 
Action: Mouse pressed left at (289, 369)
Screenshot: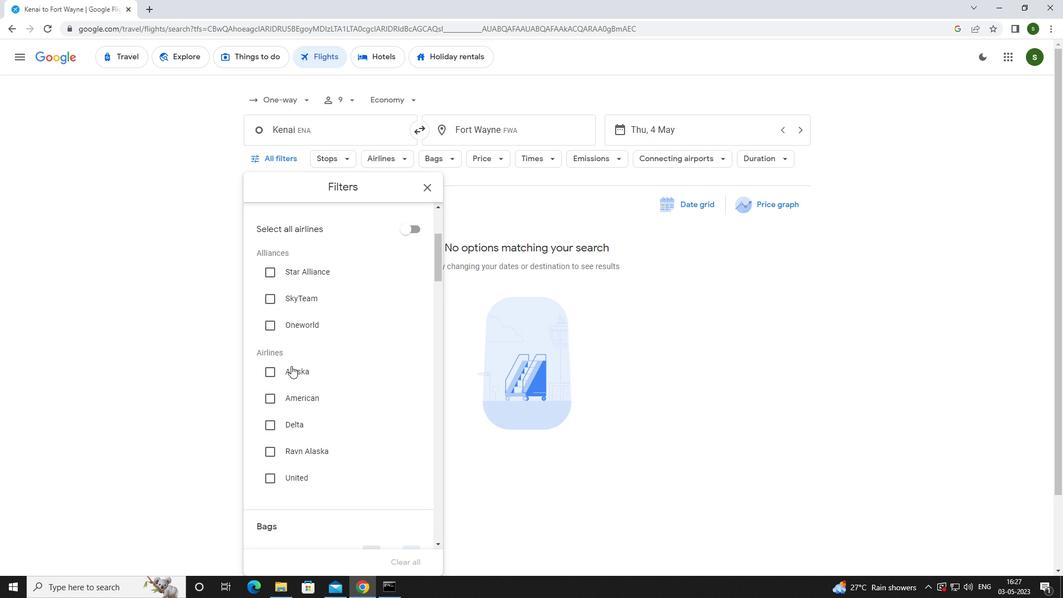 
Action: Mouse scrolled (289, 368) with delta (0, 0)
Screenshot: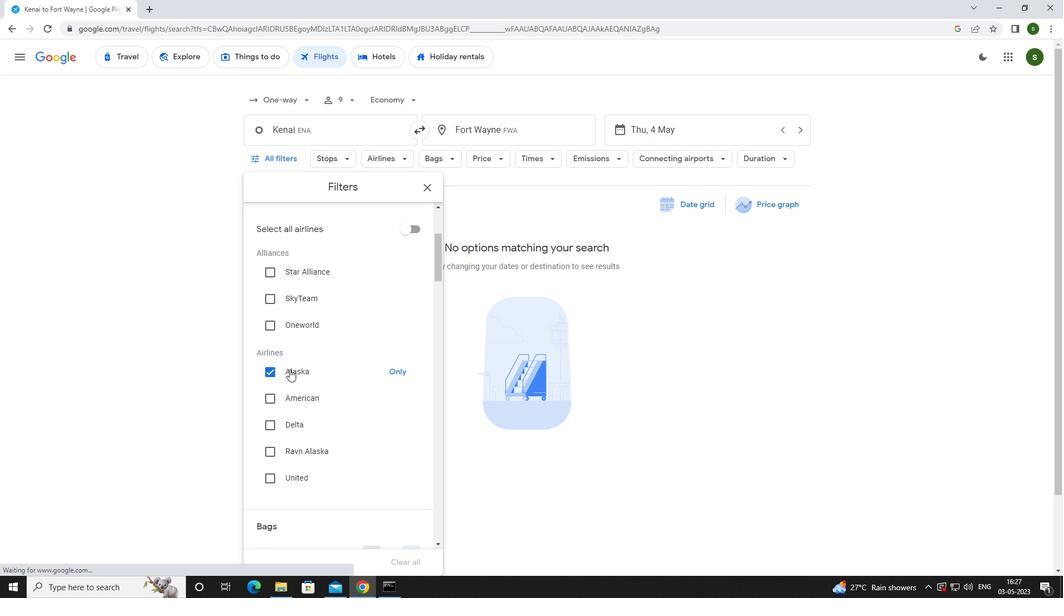 
Action: Mouse scrolled (289, 368) with delta (0, 0)
Screenshot: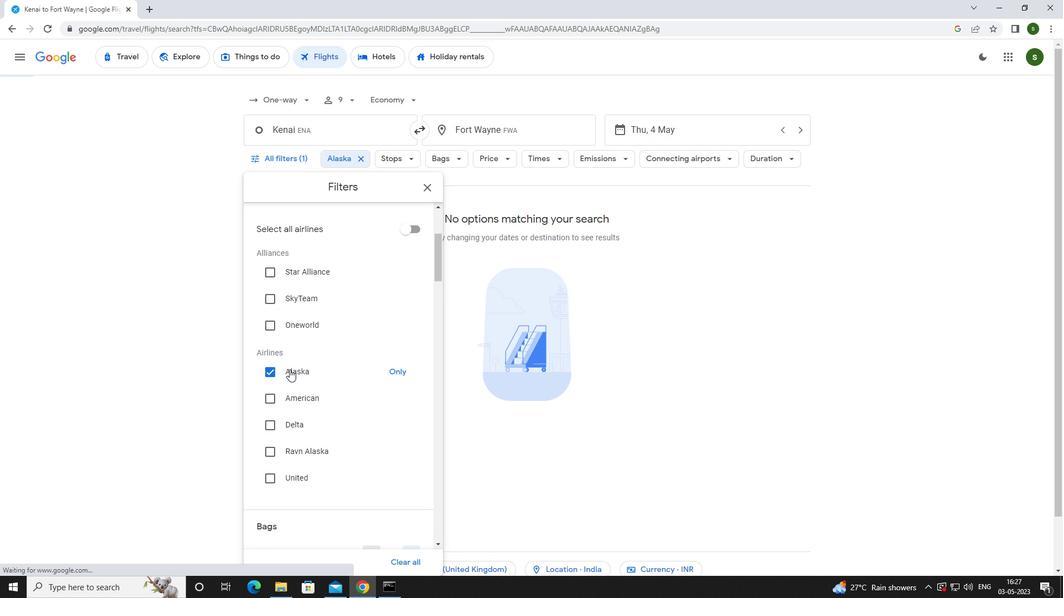 
Action: Mouse scrolled (289, 368) with delta (0, 0)
Screenshot: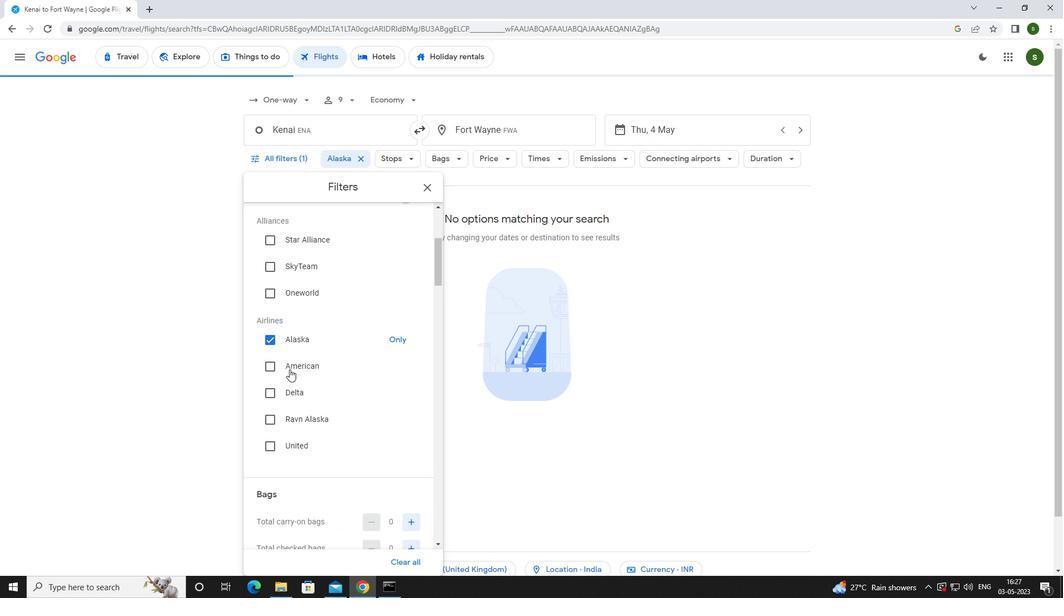 
Action: Mouse scrolled (289, 368) with delta (0, 0)
Screenshot: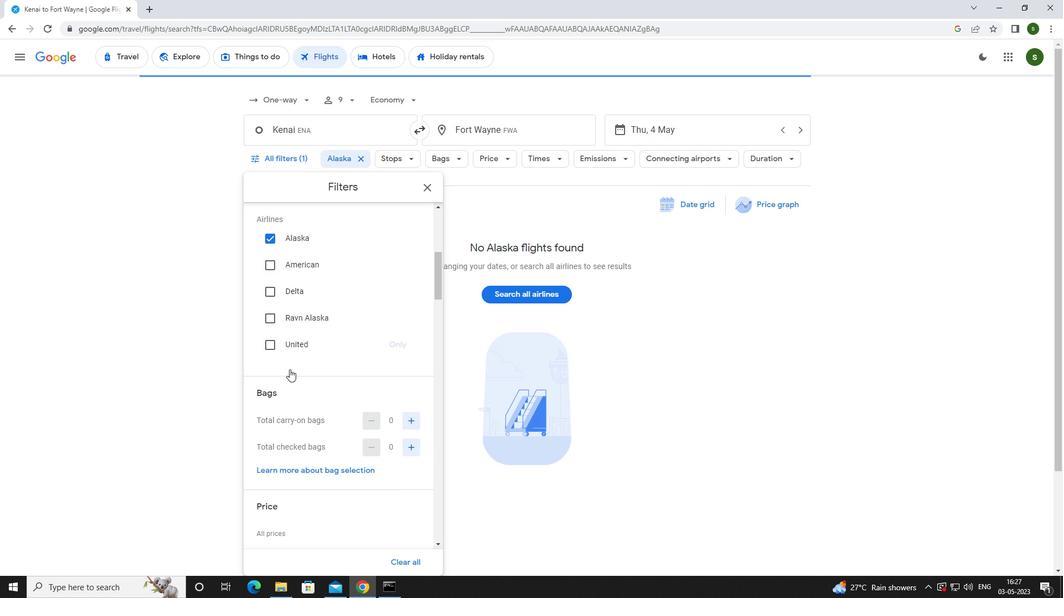 
Action: Mouse moved to (405, 325)
Screenshot: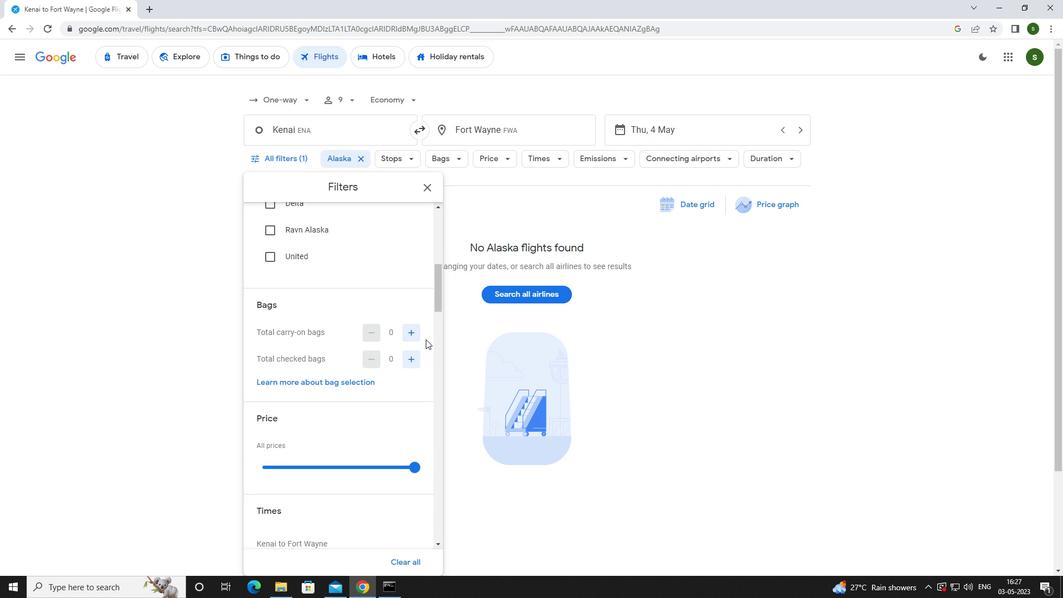 
Action: Mouse pressed left at (405, 325)
Screenshot: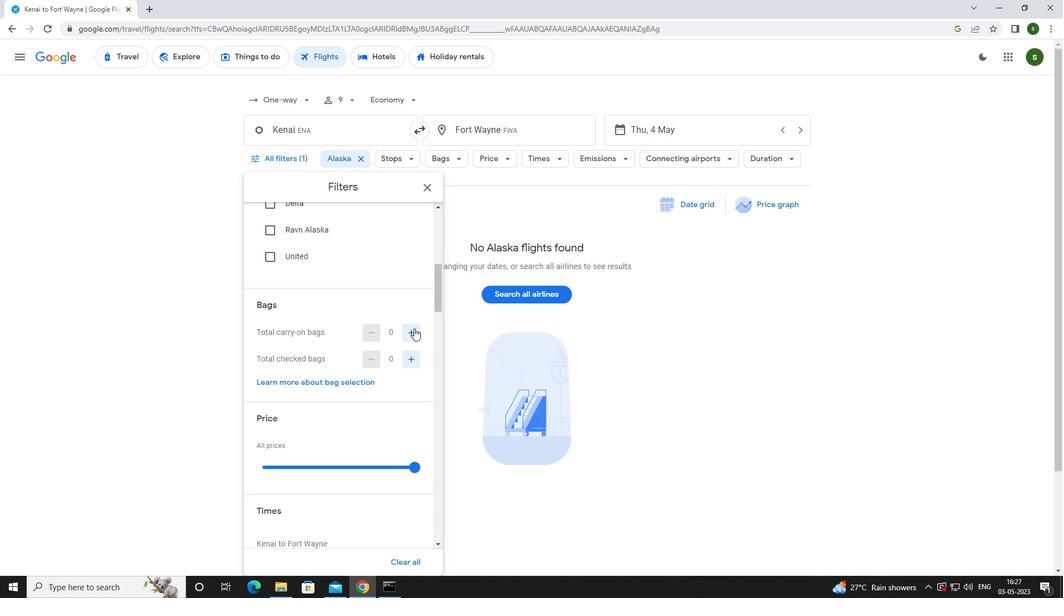 
Action: Mouse moved to (409, 362)
Screenshot: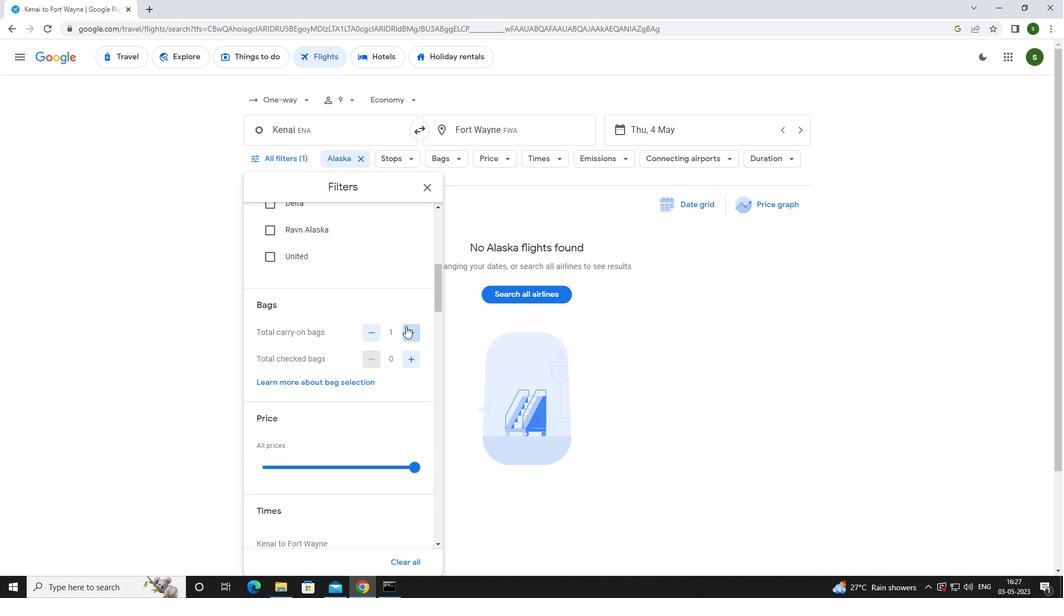 
Action: Mouse pressed left at (409, 362)
Screenshot: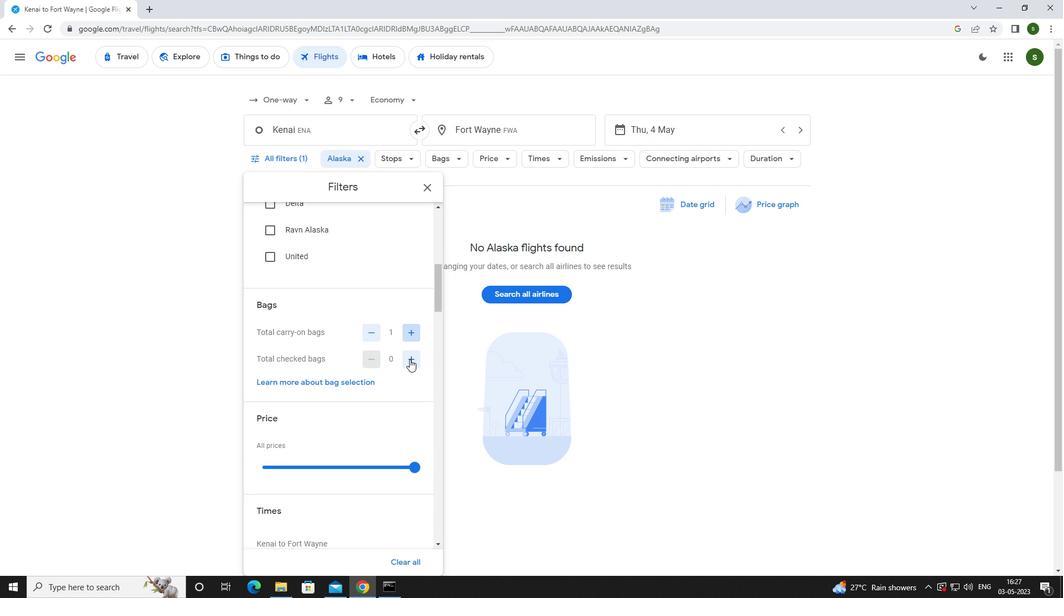 
Action: Mouse scrolled (409, 361) with delta (0, 0)
Screenshot: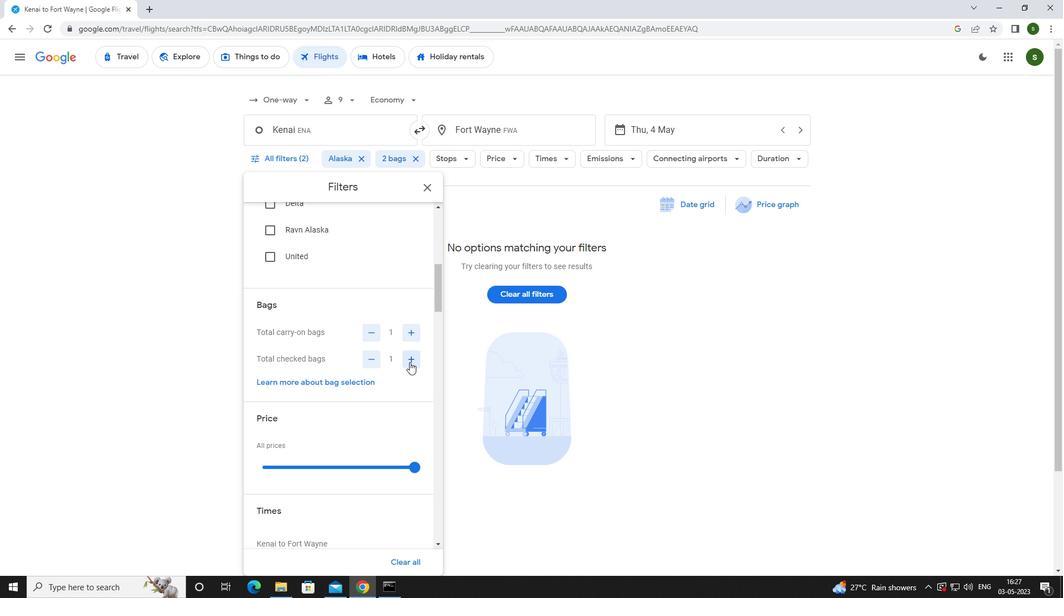 
Action: Mouse moved to (415, 410)
Screenshot: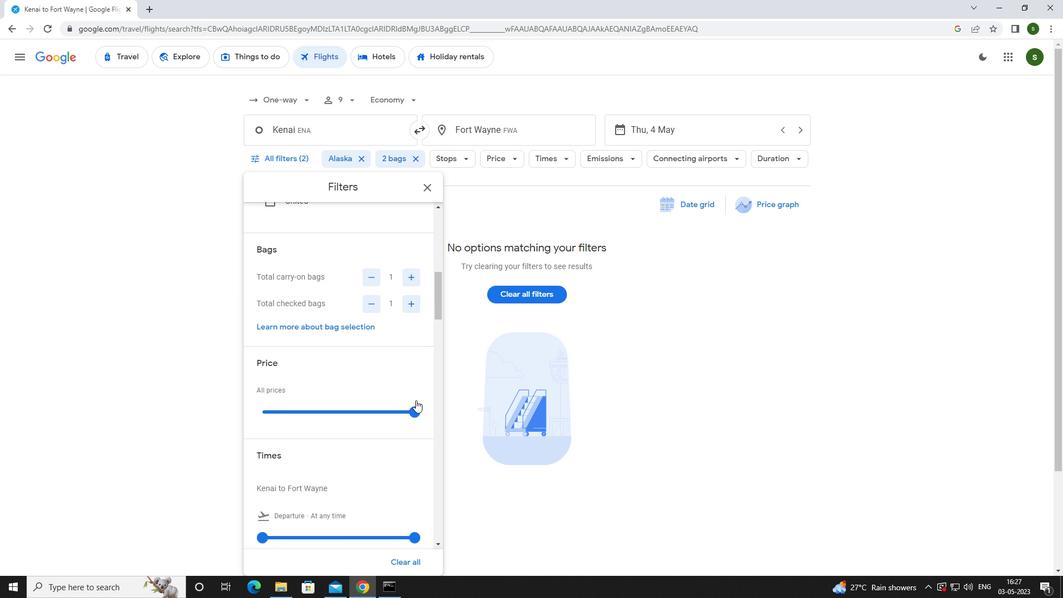 
Action: Mouse pressed left at (415, 410)
Screenshot: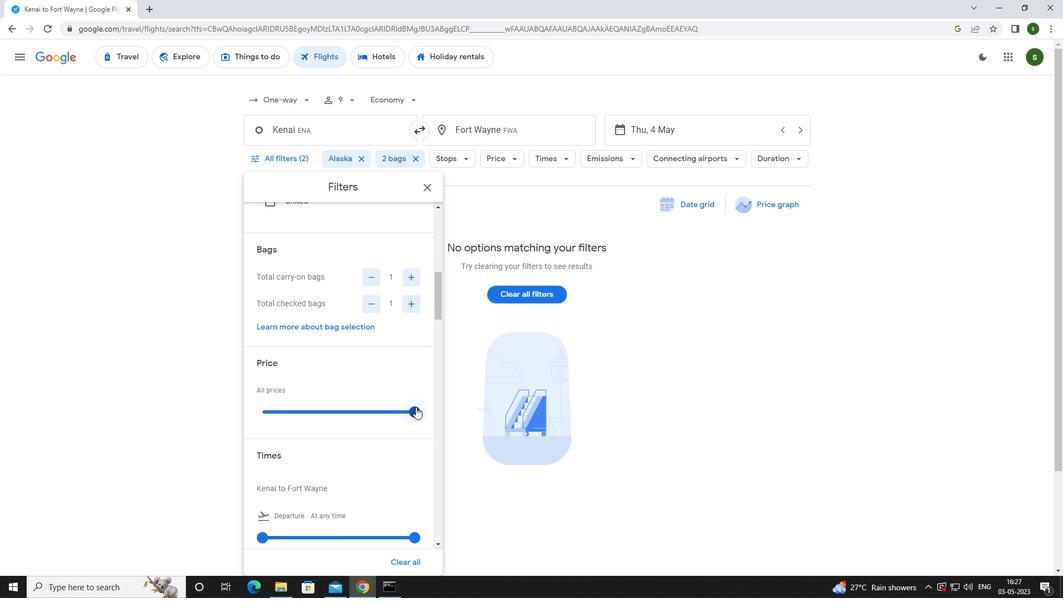 
Action: Mouse scrolled (415, 410) with delta (0, 0)
Screenshot: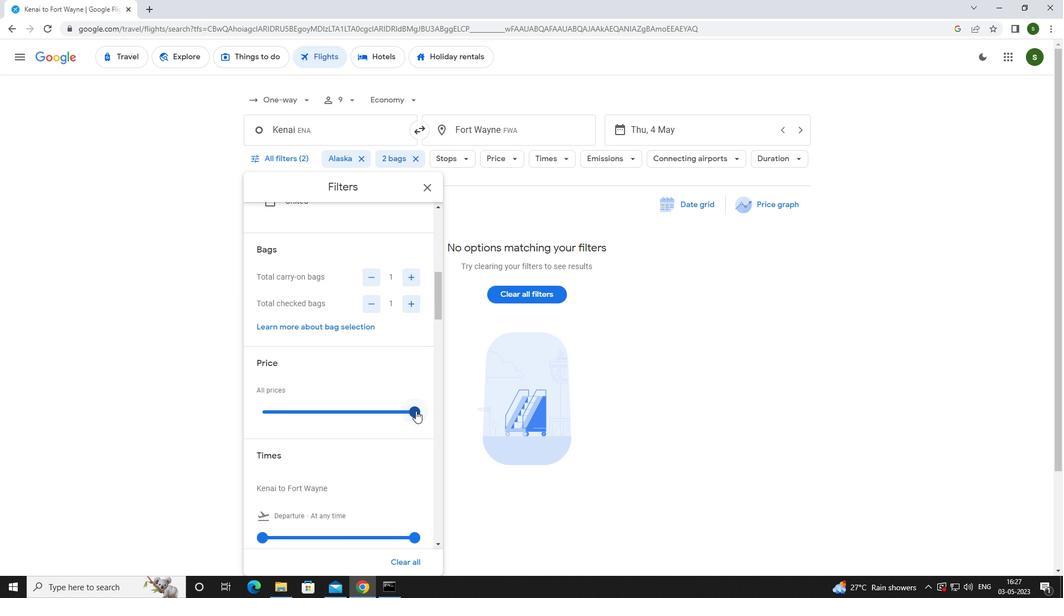 
Action: Mouse scrolled (415, 410) with delta (0, 0)
Screenshot: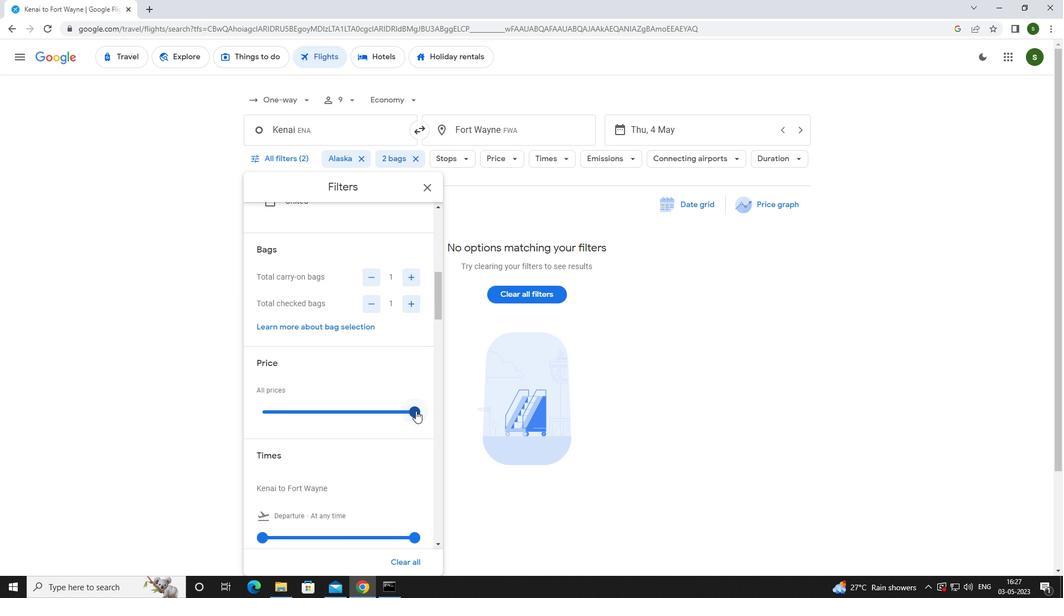 
Action: Mouse moved to (260, 427)
Screenshot: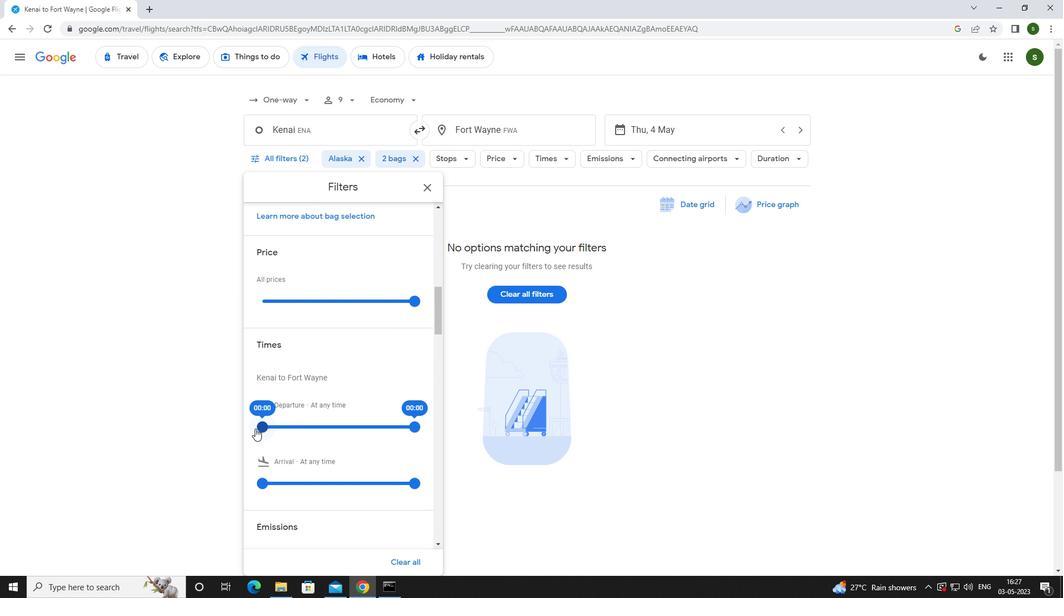 
Action: Mouse pressed left at (260, 427)
Screenshot: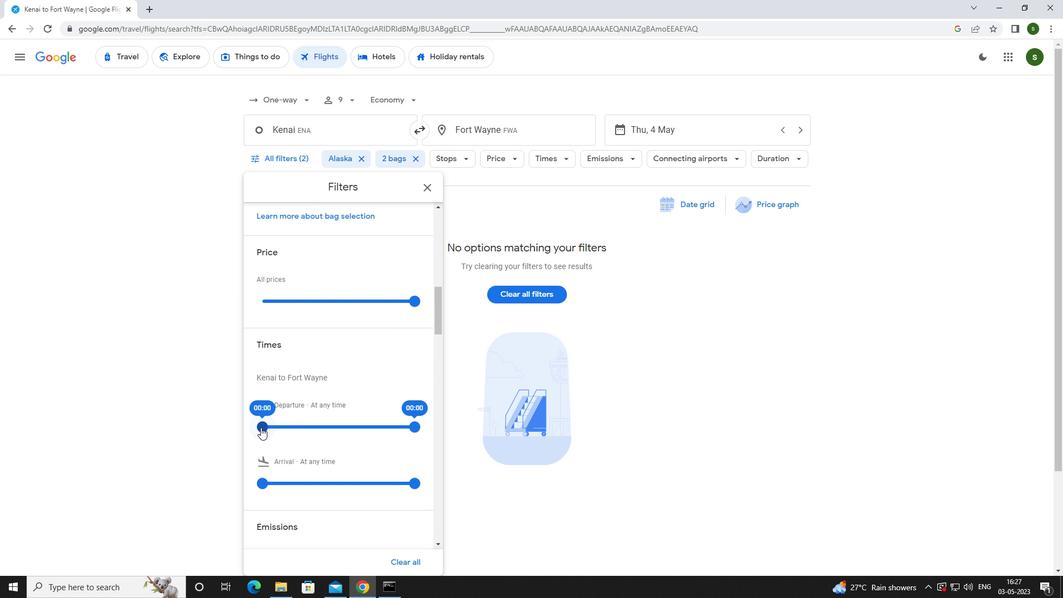 
Action: Mouse moved to (624, 396)
Screenshot: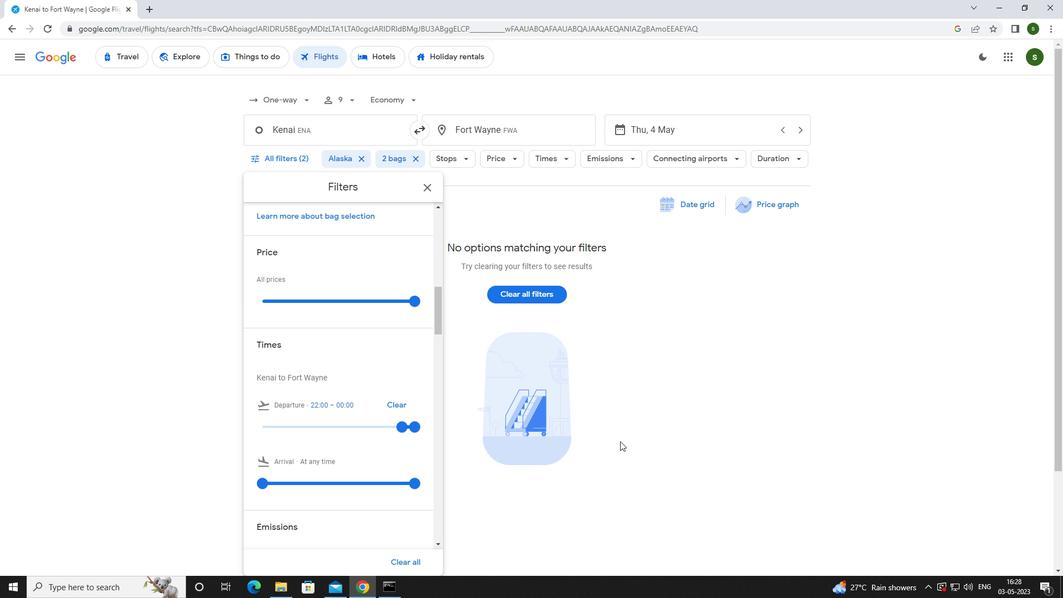 
Action: Mouse pressed left at (624, 396)
Screenshot: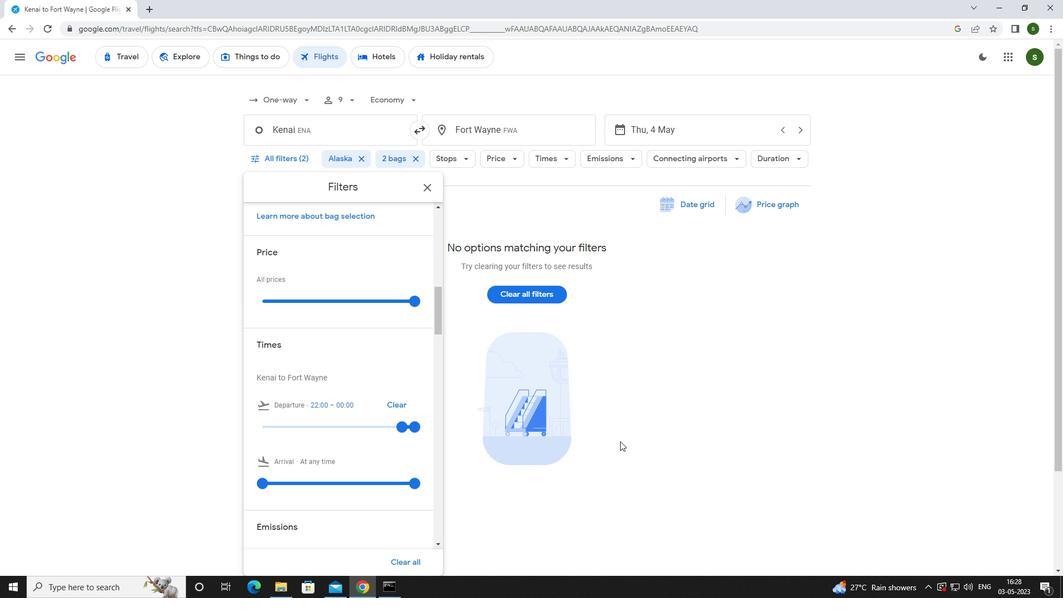 
